 Task: Create a due date automation trigger when advanced on, 2 days after a card is due add fields with custom field "Resume" set to a date more than 1 days from now at 11:00 AM.
Action: Mouse moved to (903, 267)
Screenshot: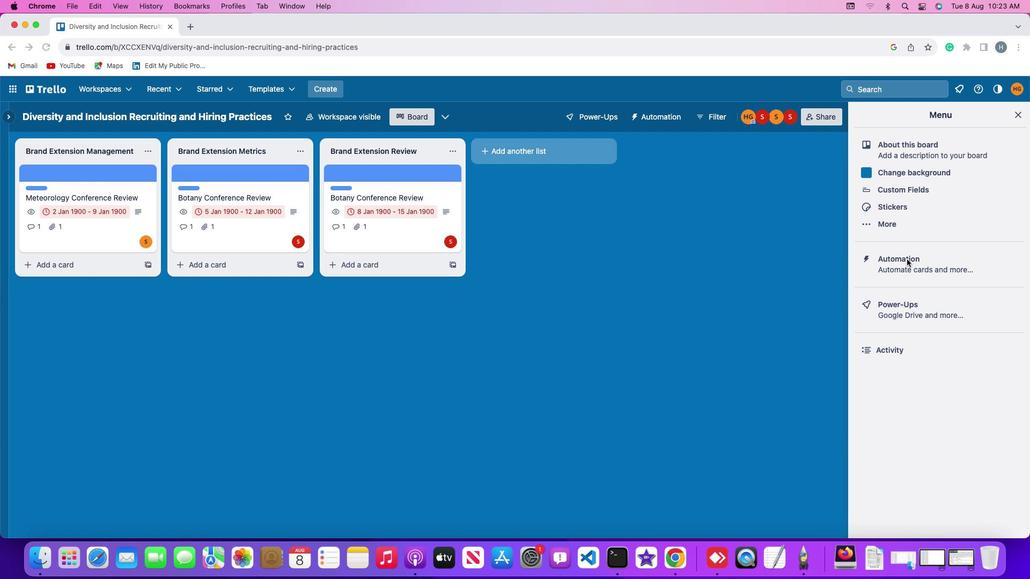 
Action: Mouse pressed left at (903, 267)
Screenshot: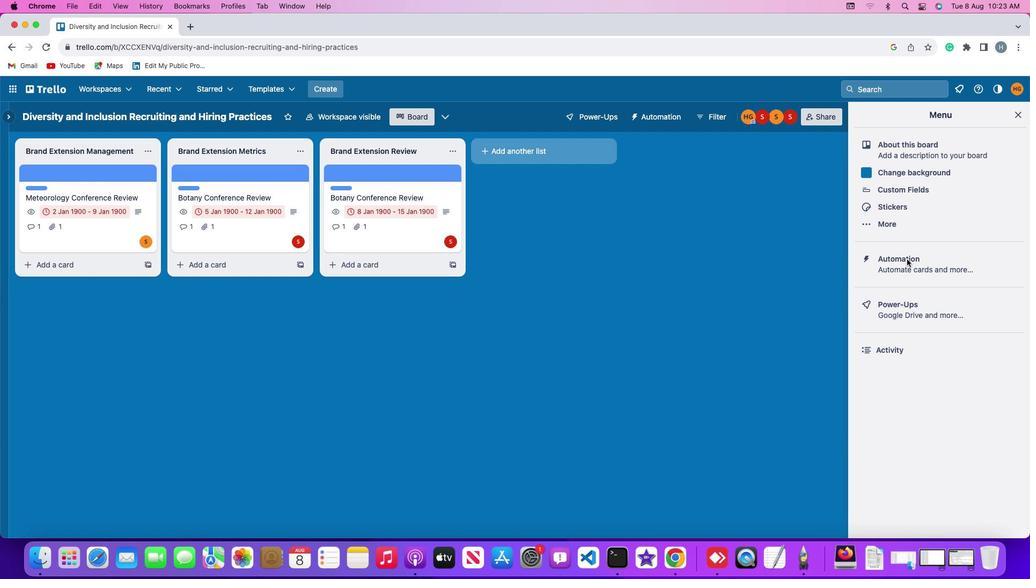 
Action: Mouse pressed left at (903, 267)
Screenshot: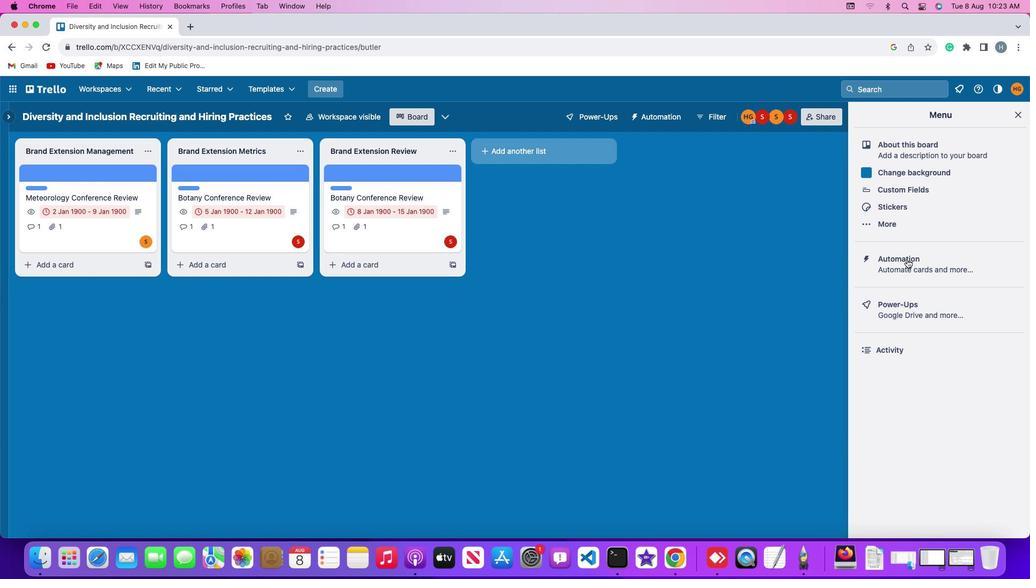 
Action: Mouse moved to (77, 262)
Screenshot: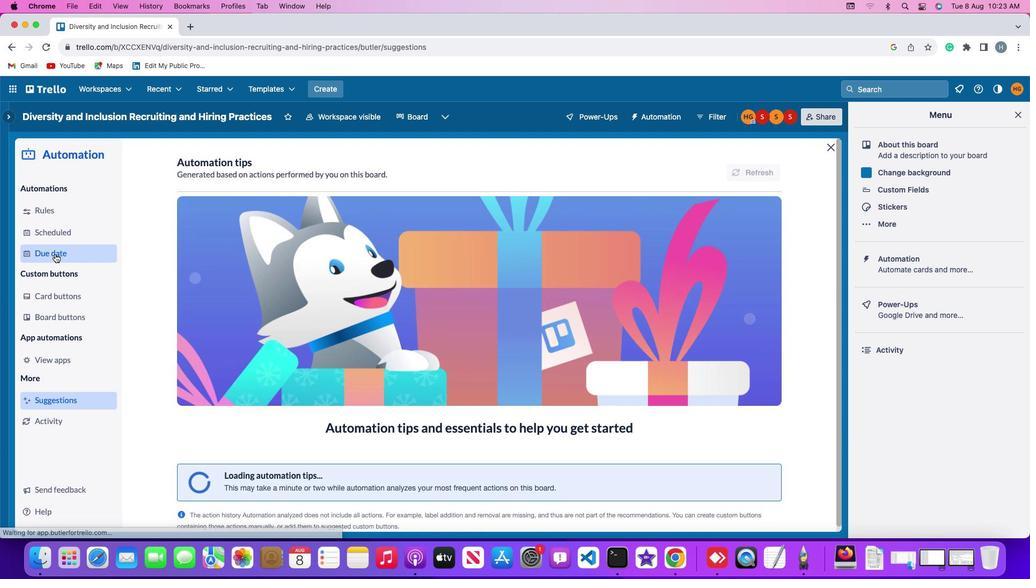 
Action: Mouse pressed left at (77, 262)
Screenshot: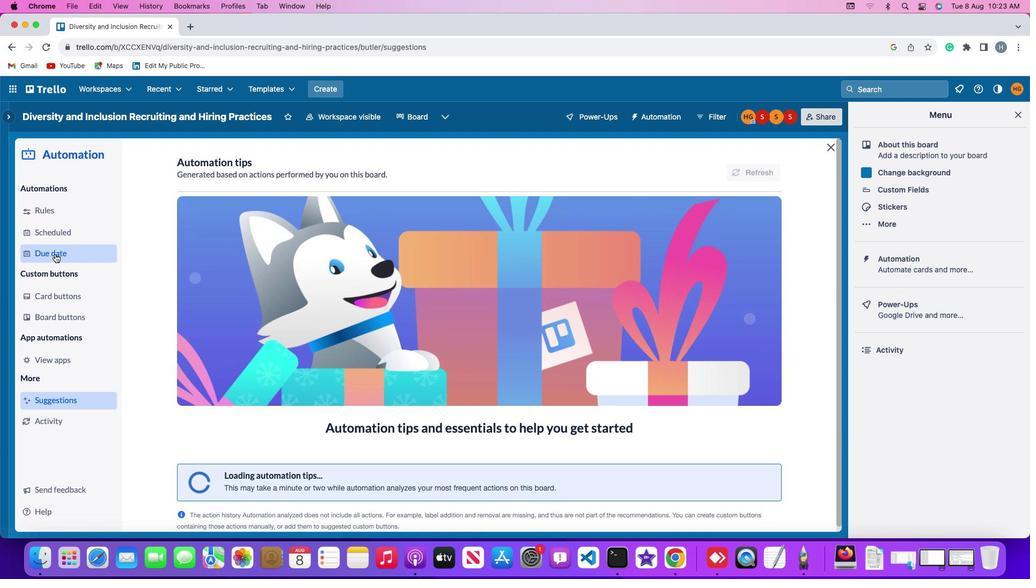 
Action: Mouse moved to (721, 179)
Screenshot: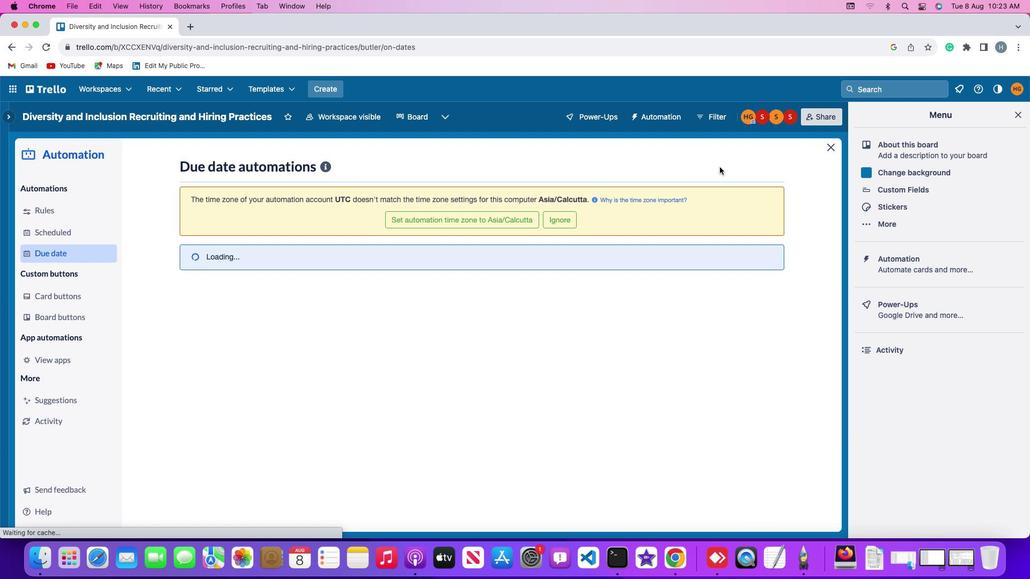 
Action: Mouse pressed left at (721, 179)
Screenshot: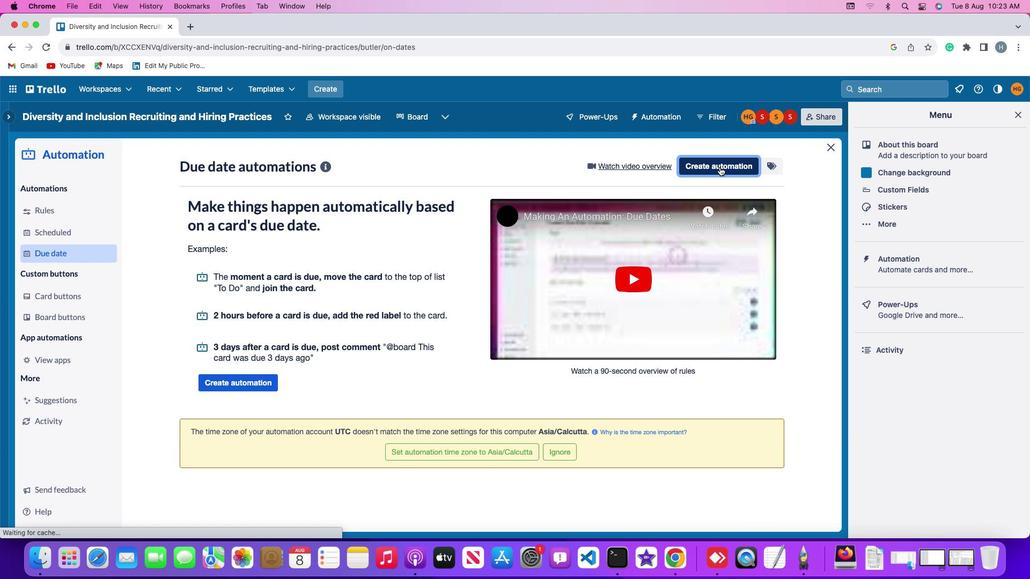 
Action: Mouse moved to (333, 280)
Screenshot: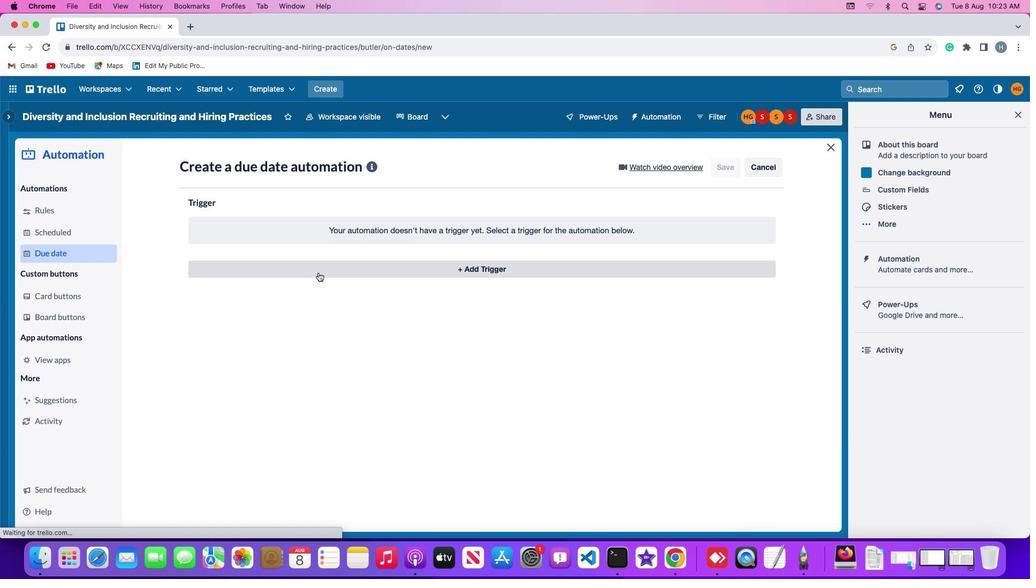 
Action: Mouse pressed left at (333, 280)
Screenshot: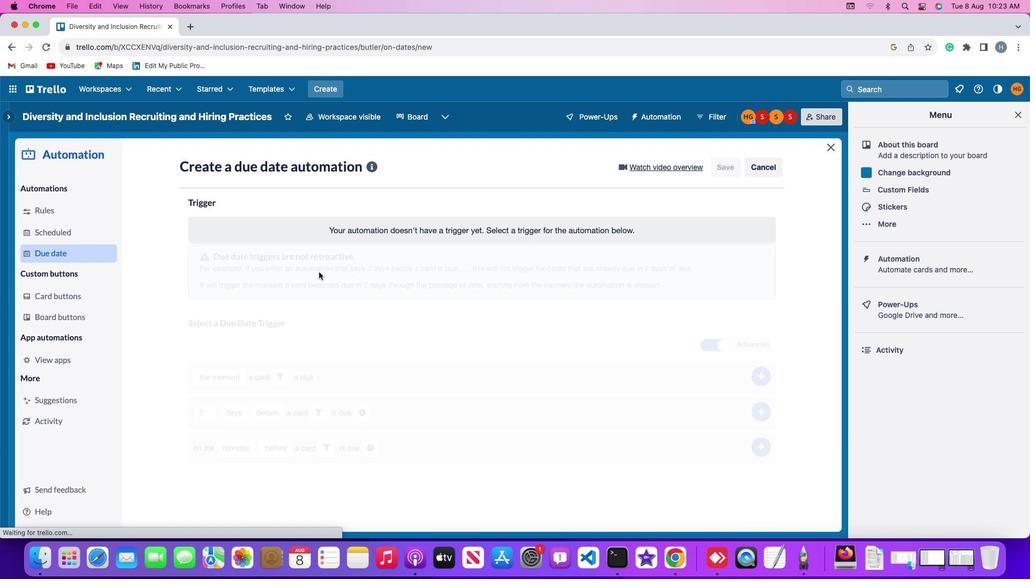 
Action: Mouse moved to (227, 429)
Screenshot: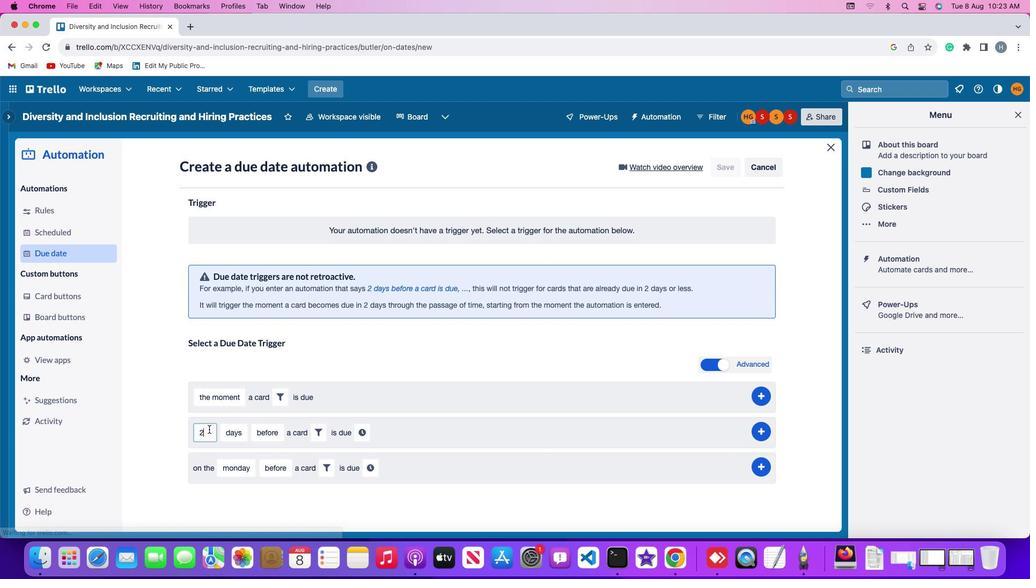
Action: Mouse pressed left at (227, 429)
Screenshot: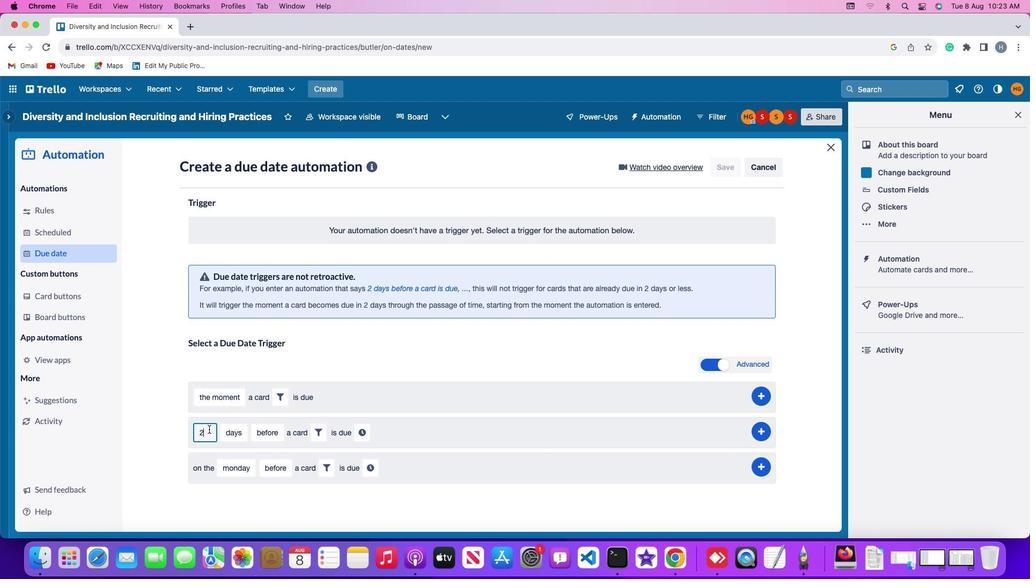 
Action: Key pressed Key.backspace'2'
Screenshot: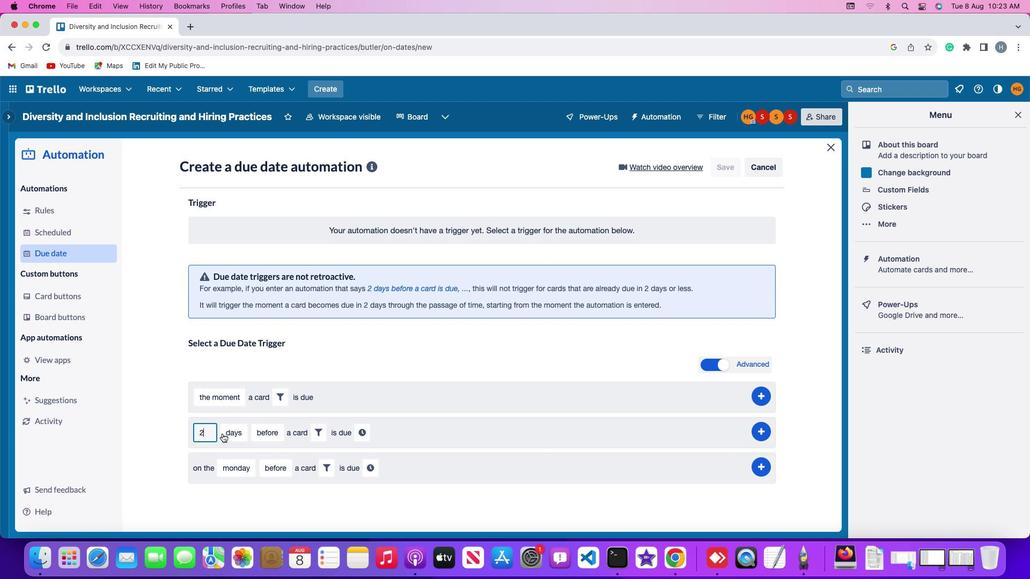 
Action: Mouse moved to (248, 433)
Screenshot: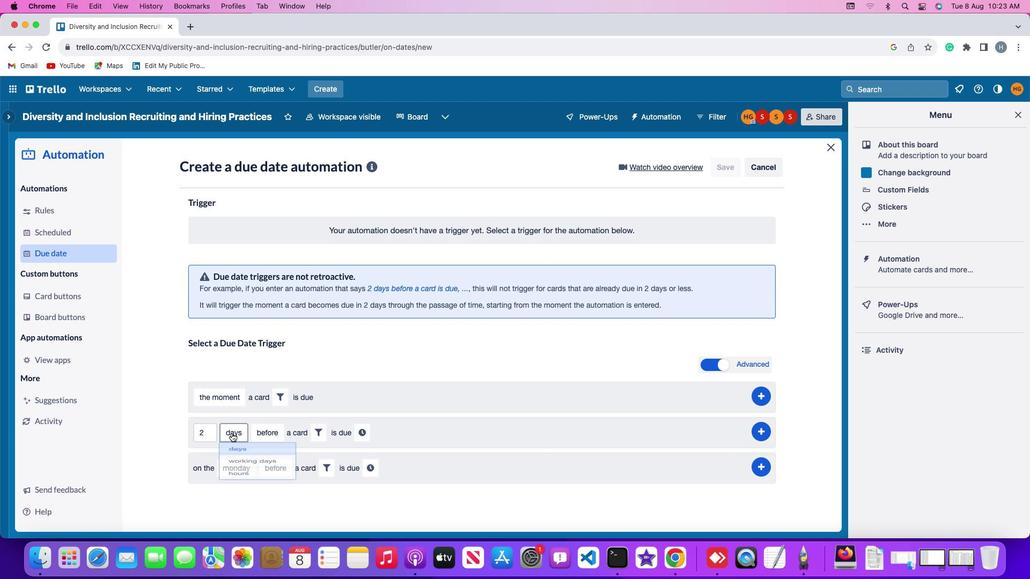 
Action: Mouse pressed left at (248, 433)
Screenshot: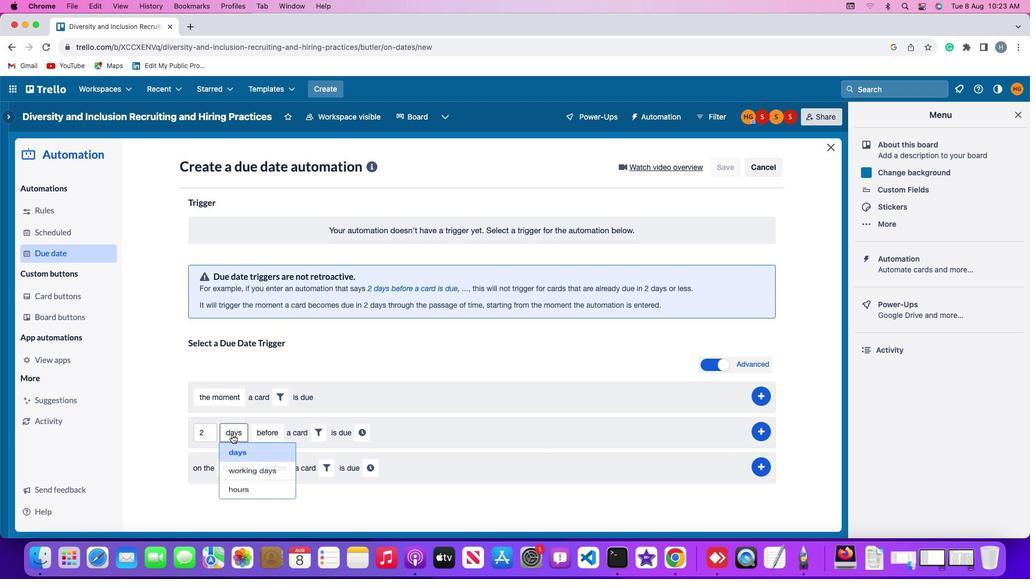 
Action: Mouse moved to (255, 450)
Screenshot: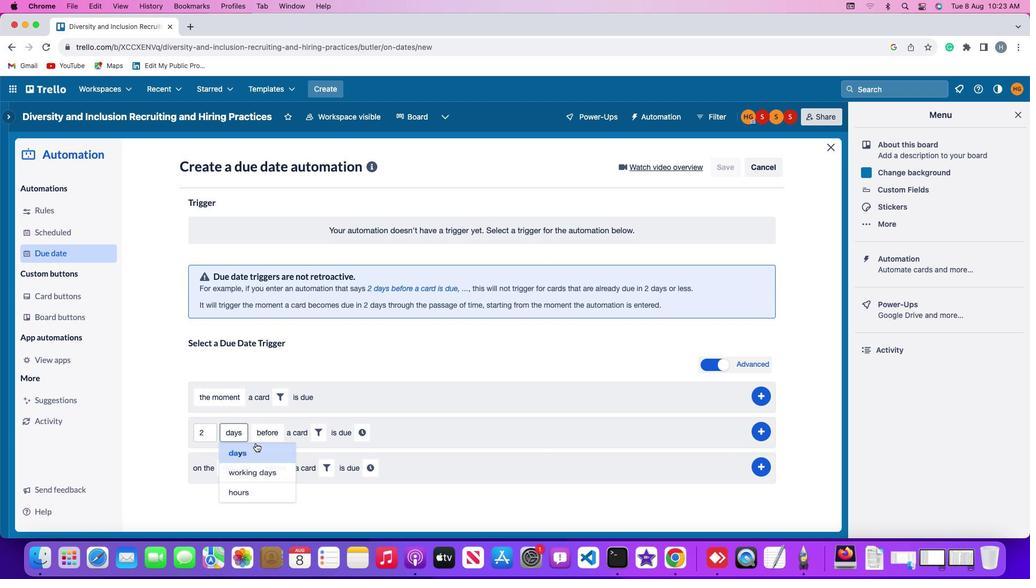 
Action: Mouse pressed left at (255, 450)
Screenshot: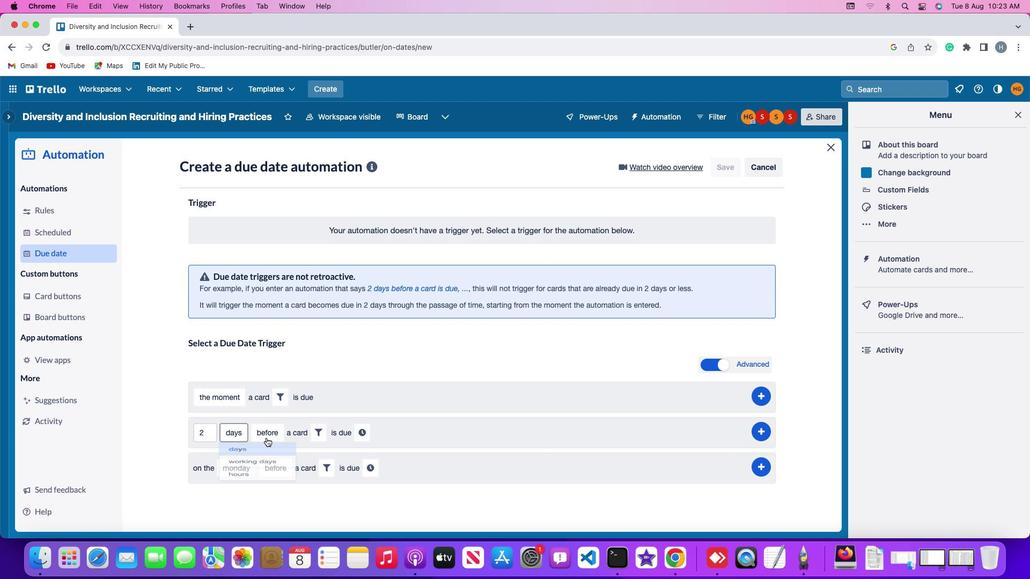 
Action: Mouse moved to (291, 430)
Screenshot: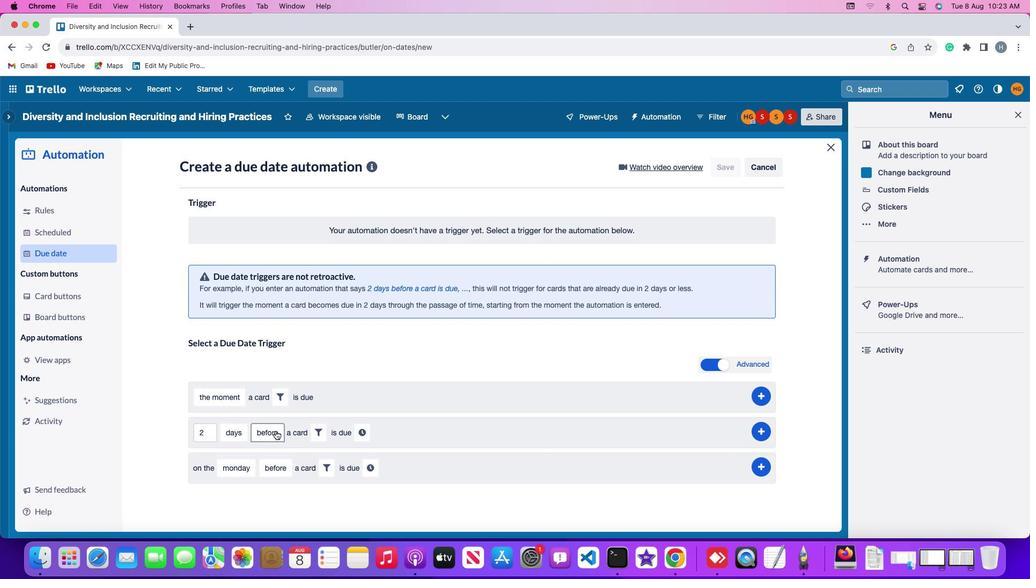 
Action: Mouse pressed left at (291, 430)
Screenshot: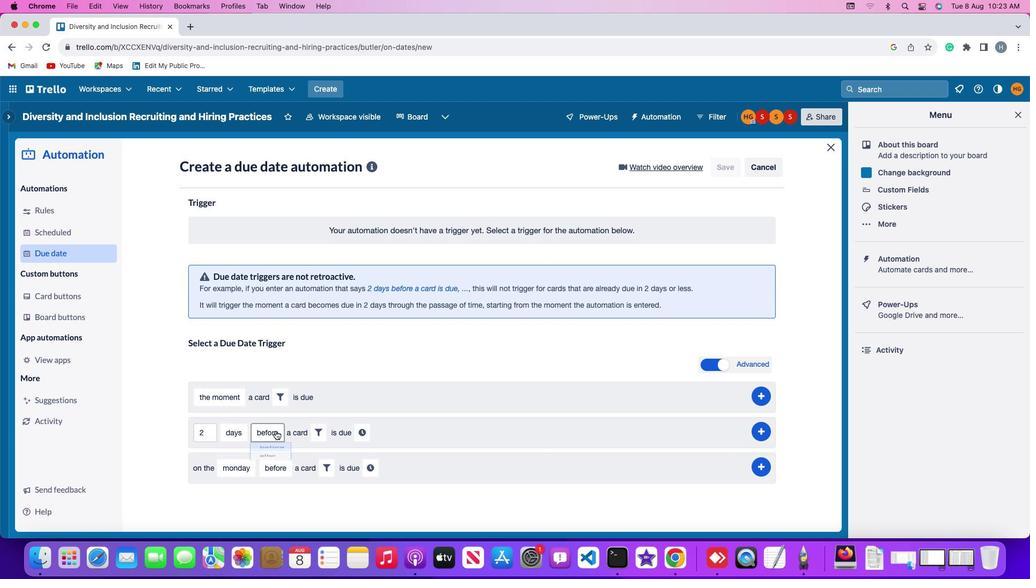 
Action: Mouse moved to (282, 473)
Screenshot: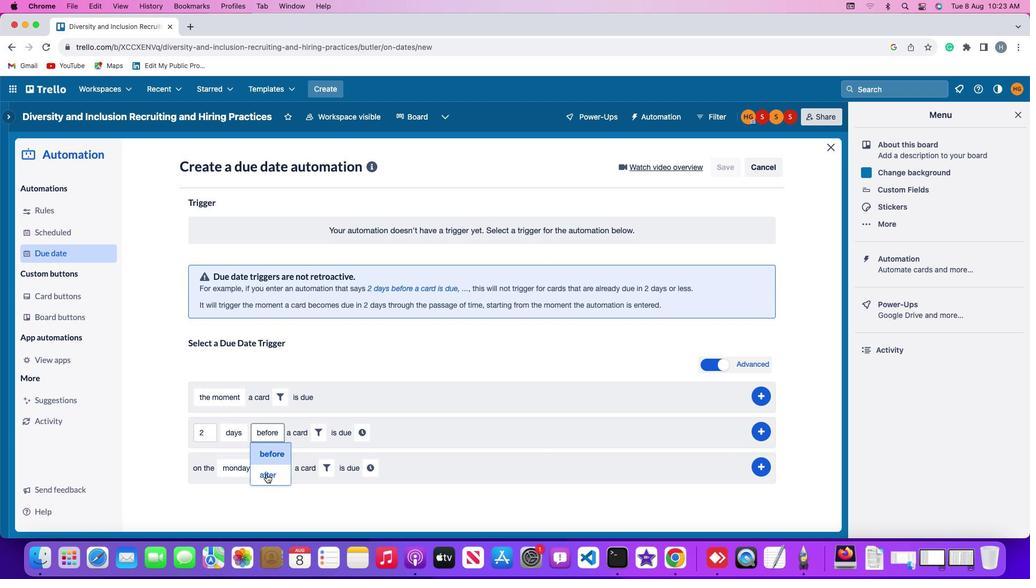 
Action: Mouse pressed left at (282, 473)
Screenshot: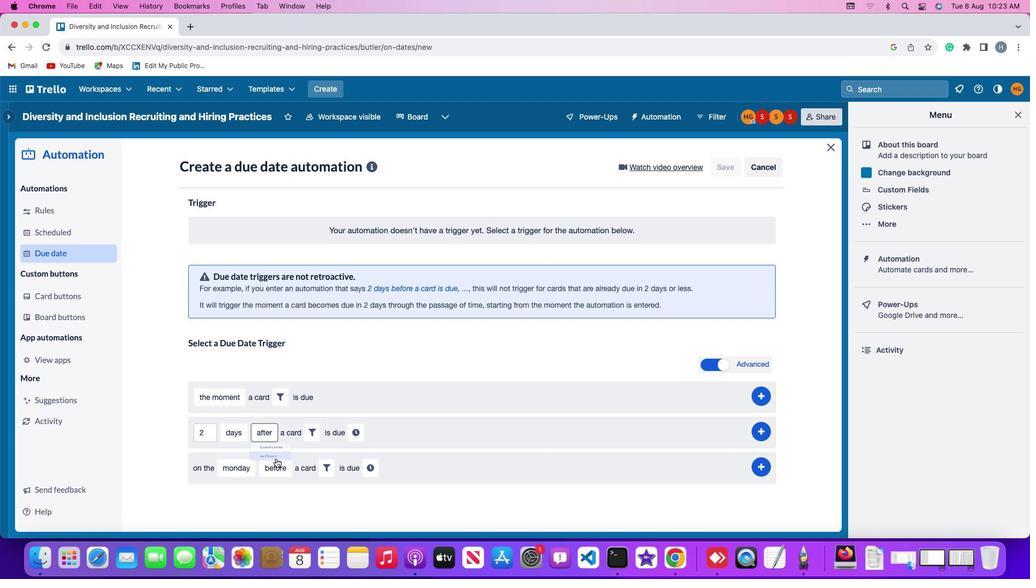 
Action: Mouse moved to (326, 434)
Screenshot: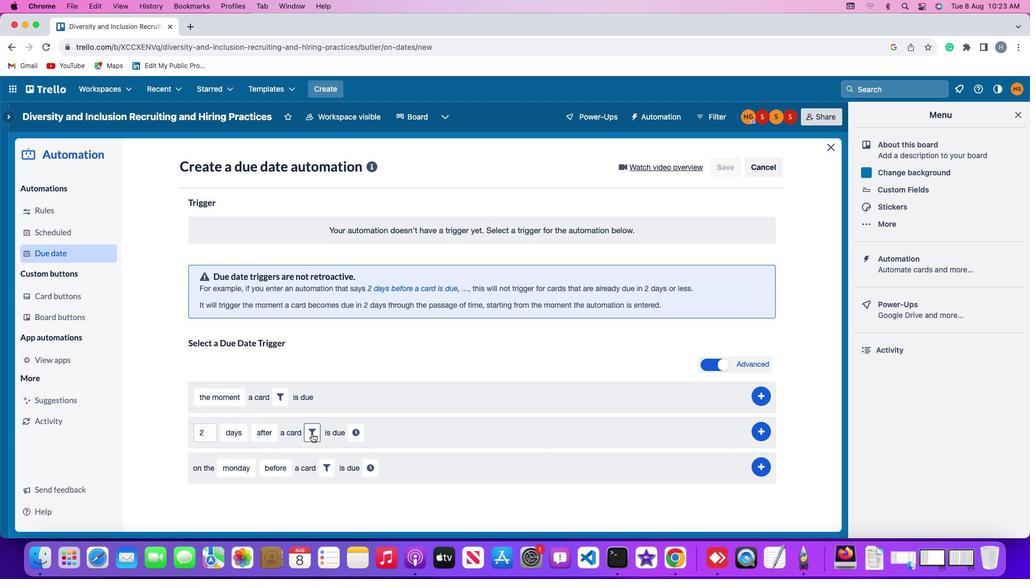 
Action: Mouse pressed left at (326, 434)
Screenshot: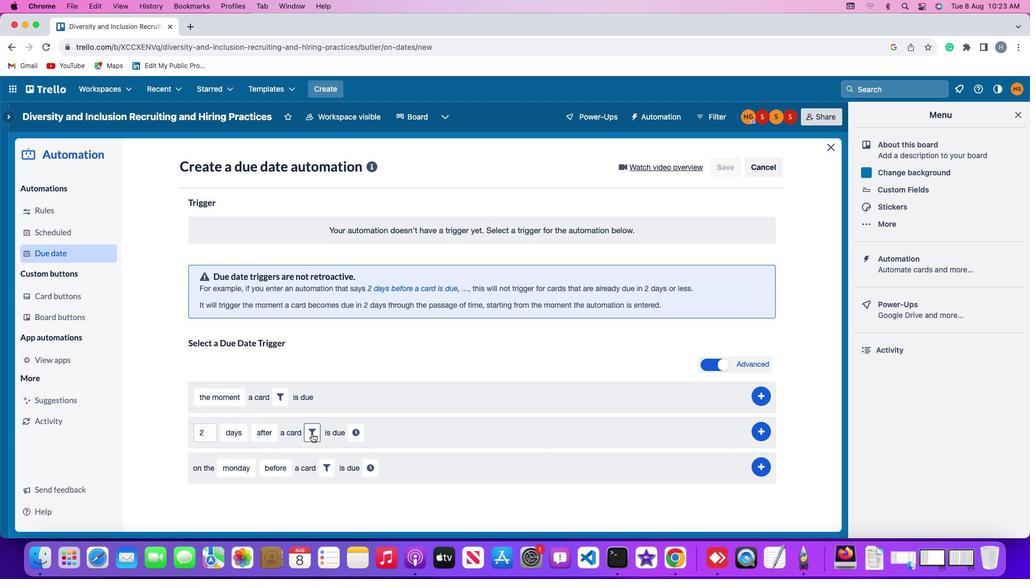 
Action: Mouse moved to (496, 465)
Screenshot: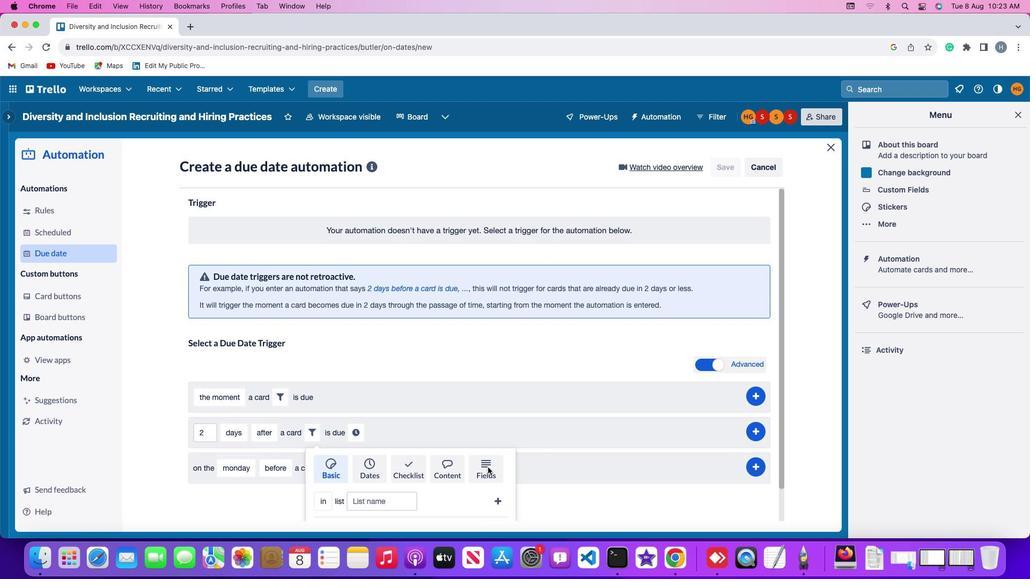 
Action: Mouse pressed left at (496, 465)
Screenshot: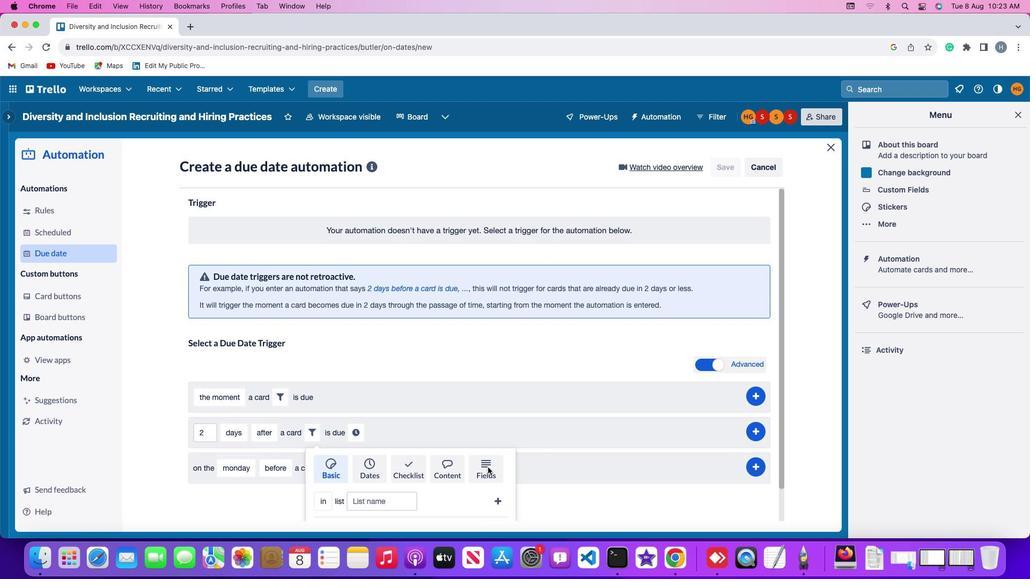 
Action: Mouse moved to (290, 496)
Screenshot: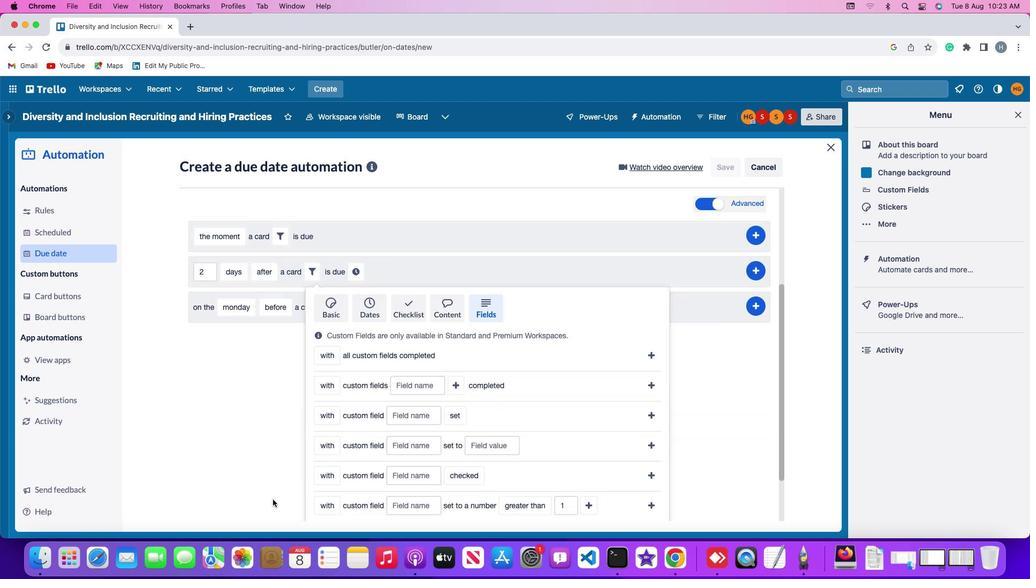 
Action: Mouse scrolled (290, 496) with delta (24, 19)
Screenshot: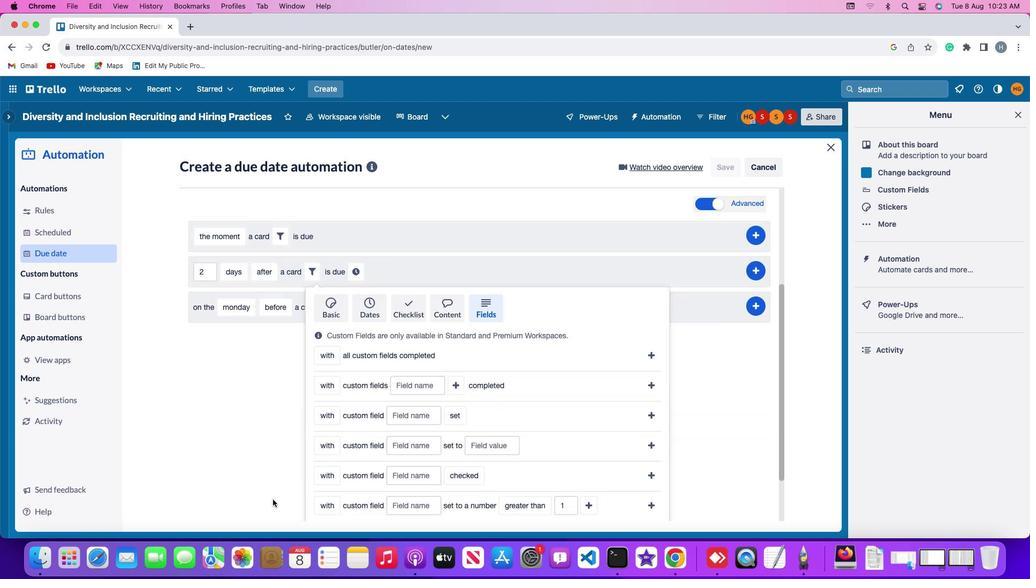 
Action: Mouse scrolled (290, 496) with delta (24, 19)
Screenshot: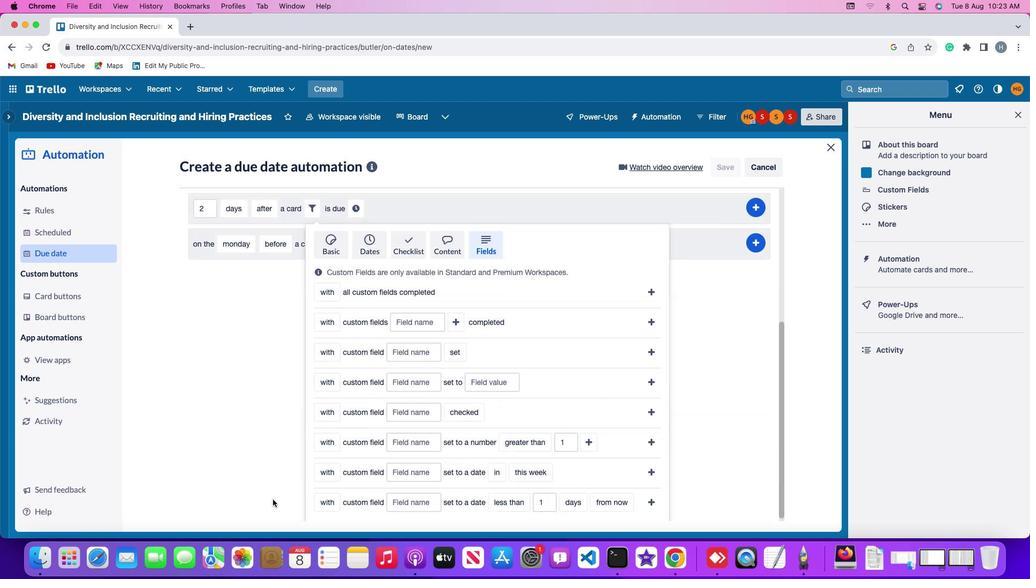 
Action: Mouse scrolled (290, 496) with delta (24, 18)
Screenshot: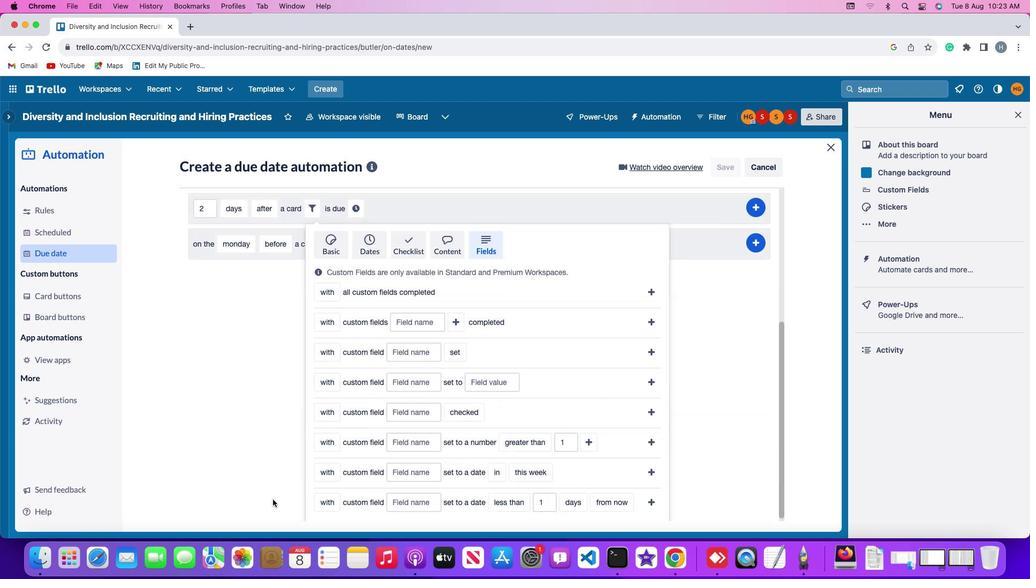 
Action: Mouse scrolled (290, 496) with delta (24, 17)
Screenshot: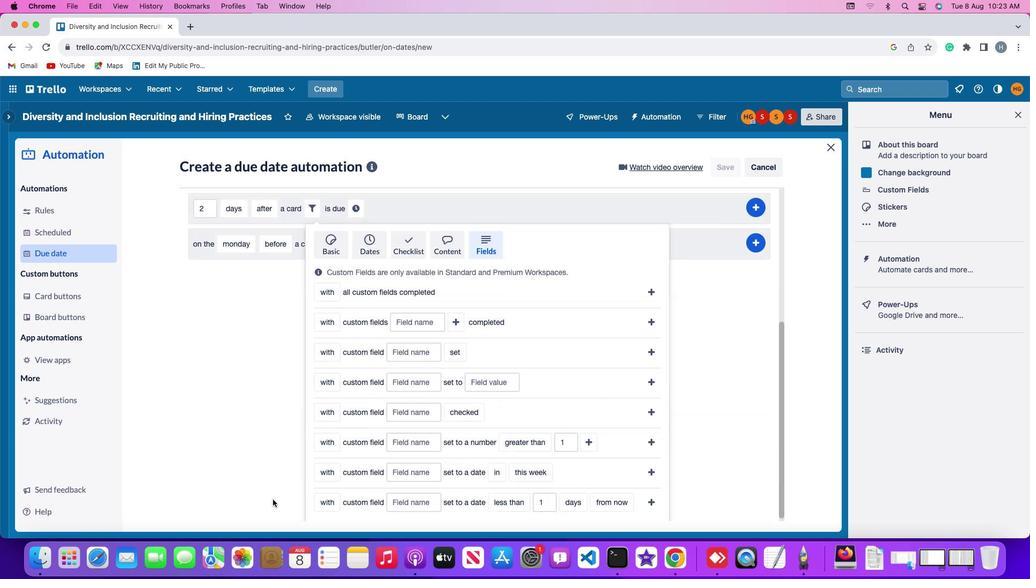 
Action: Mouse scrolled (290, 496) with delta (24, 17)
Screenshot: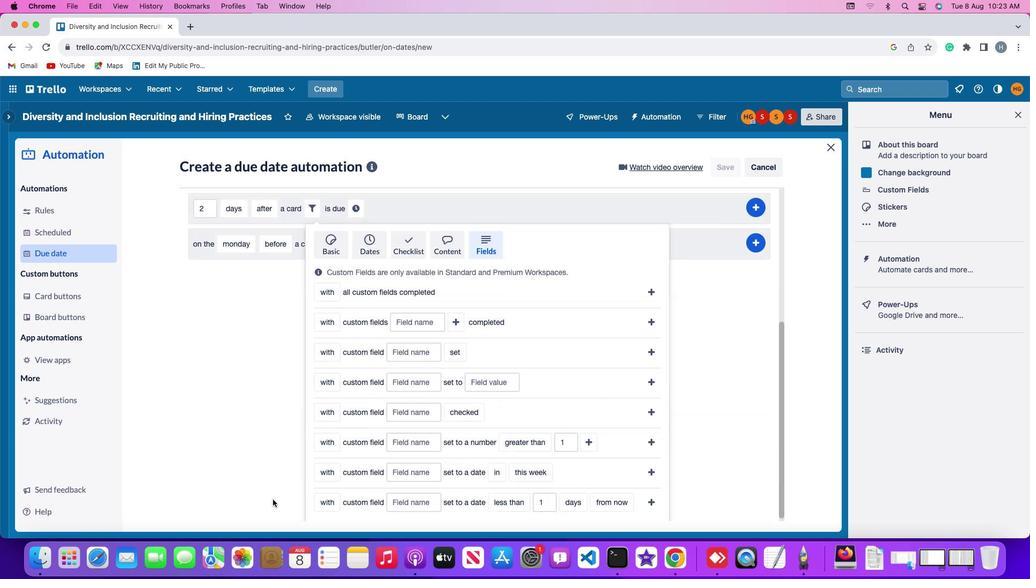 
Action: Mouse scrolled (290, 496) with delta (24, 16)
Screenshot: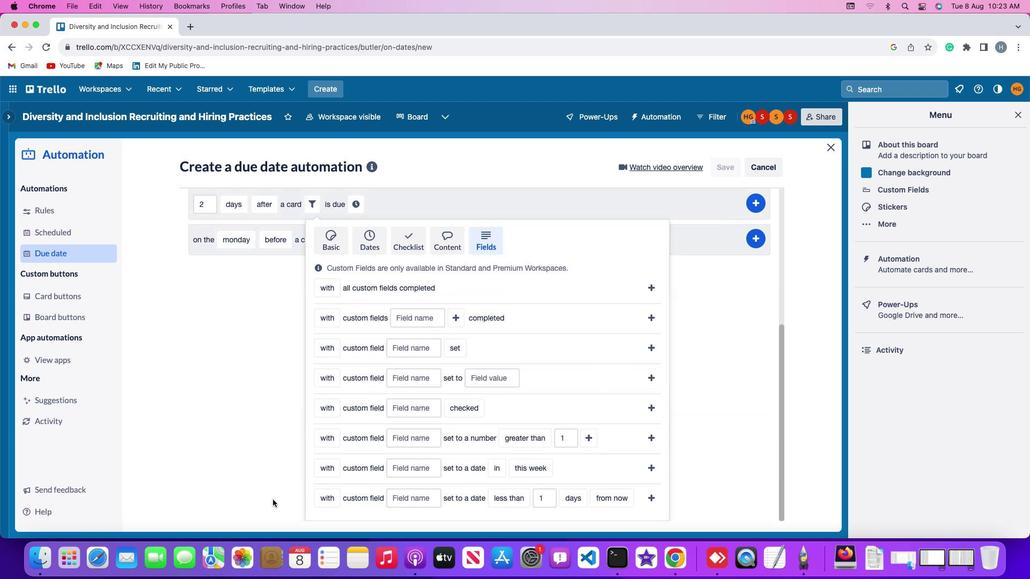 
Action: Mouse scrolled (290, 496) with delta (24, 16)
Screenshot: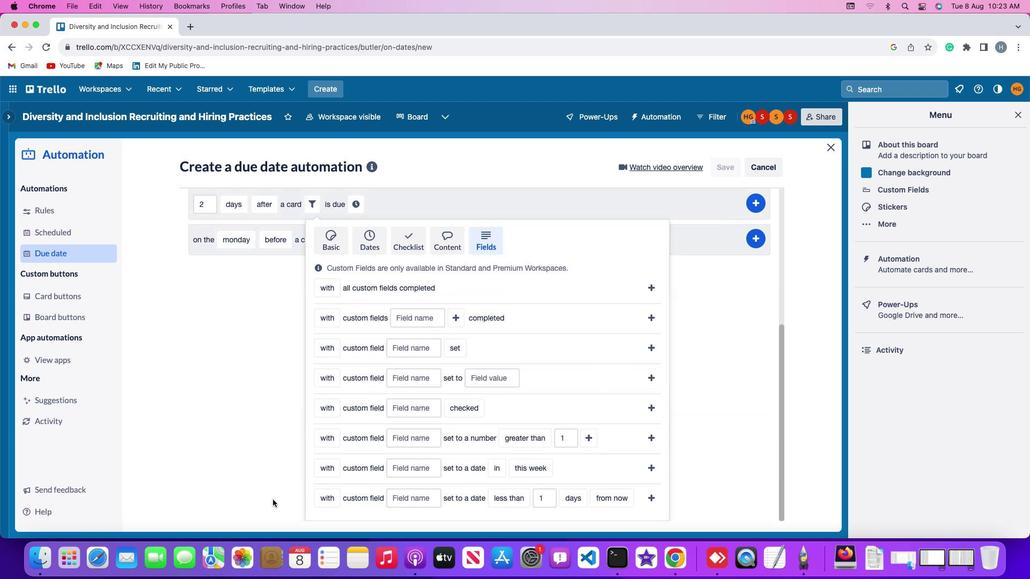 
Action: Mouse scrolled (290, 496) with delta (24, 16)
Screenshot: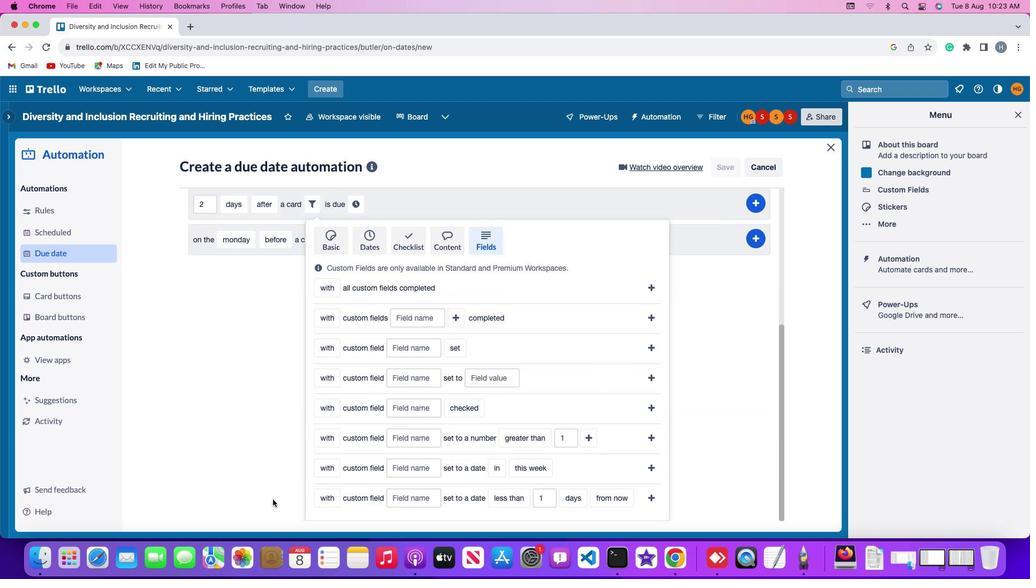 
Action: Mouse moved to (335, 501)
Screenshot: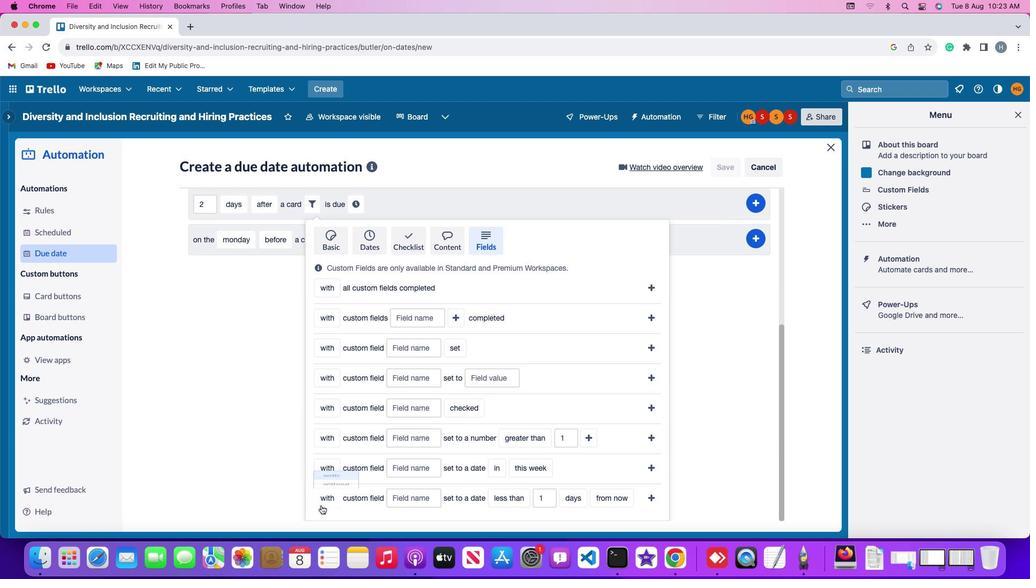 
Action: Mouse pressed left at (335, 501)
Screenshot: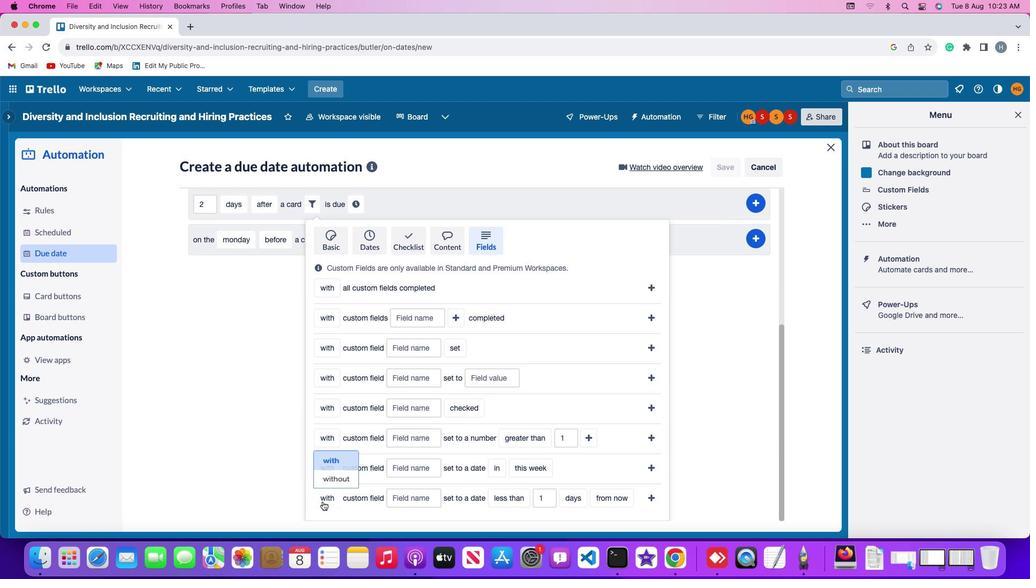 
Action: Mouse moved to (347, 459)
Screenshot: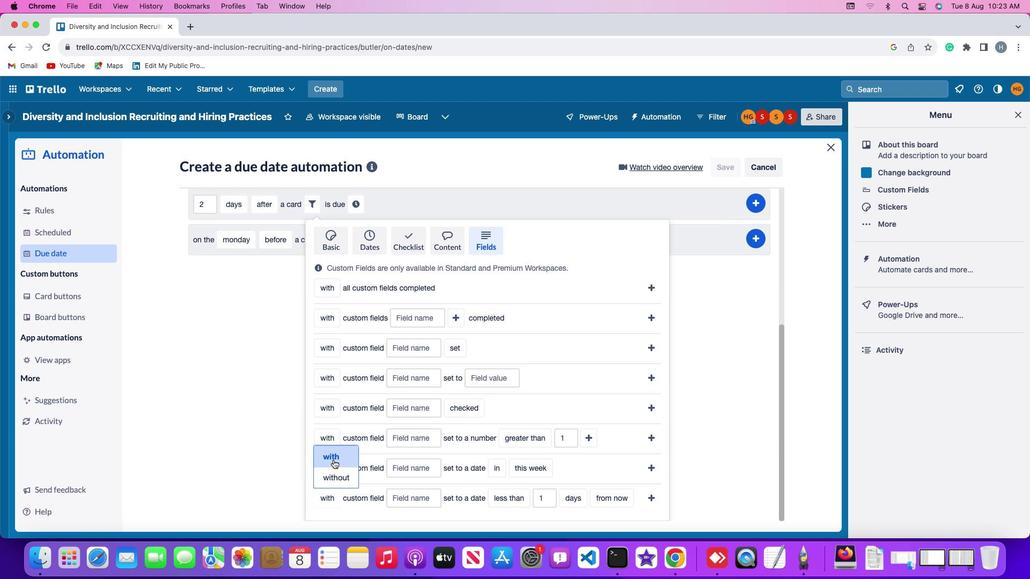 
Action: Mouse pressed left at (347, 459)
Screenshot: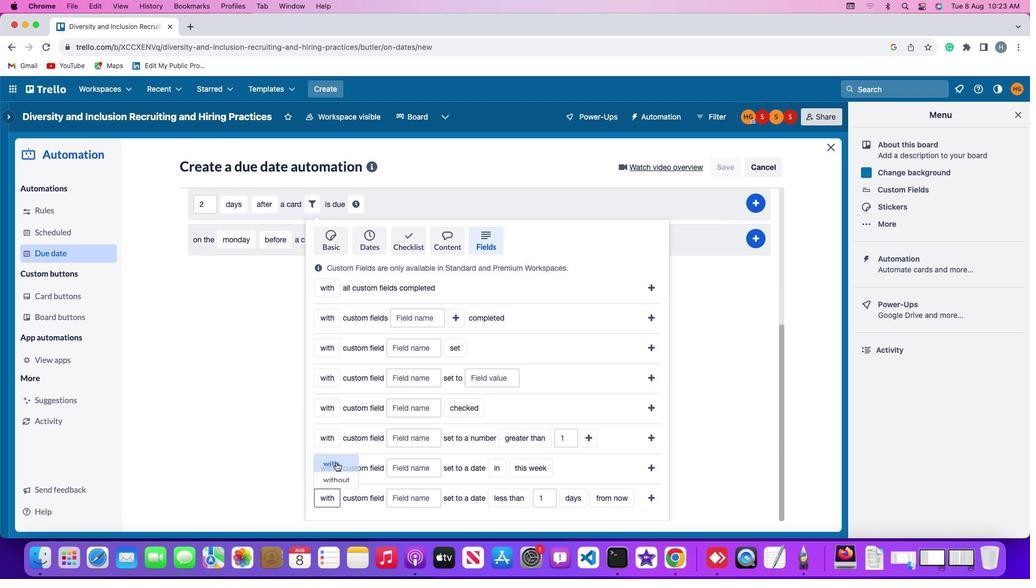 
Action: Mouse moved to (422, 495)
Screenshot: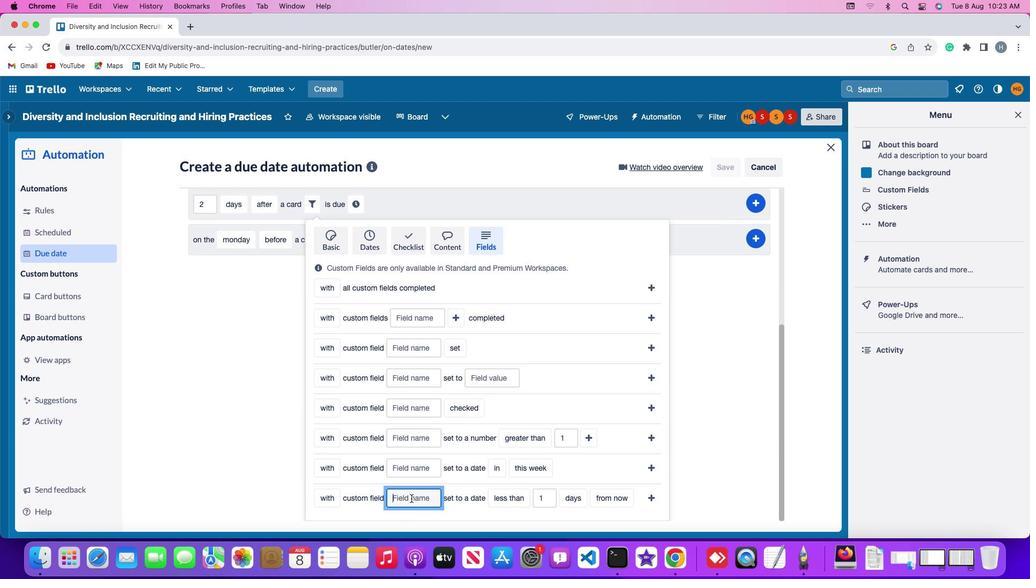 
Action: Mouse pressed left at (422, 495)
Screenshot: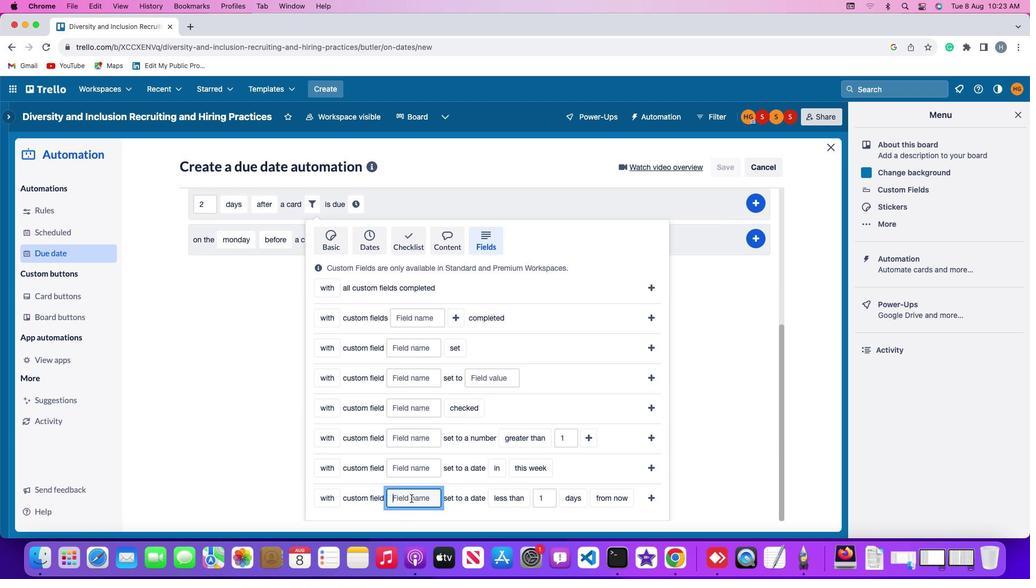 
Action: Mouse moved to (422, 495)
Screenshot: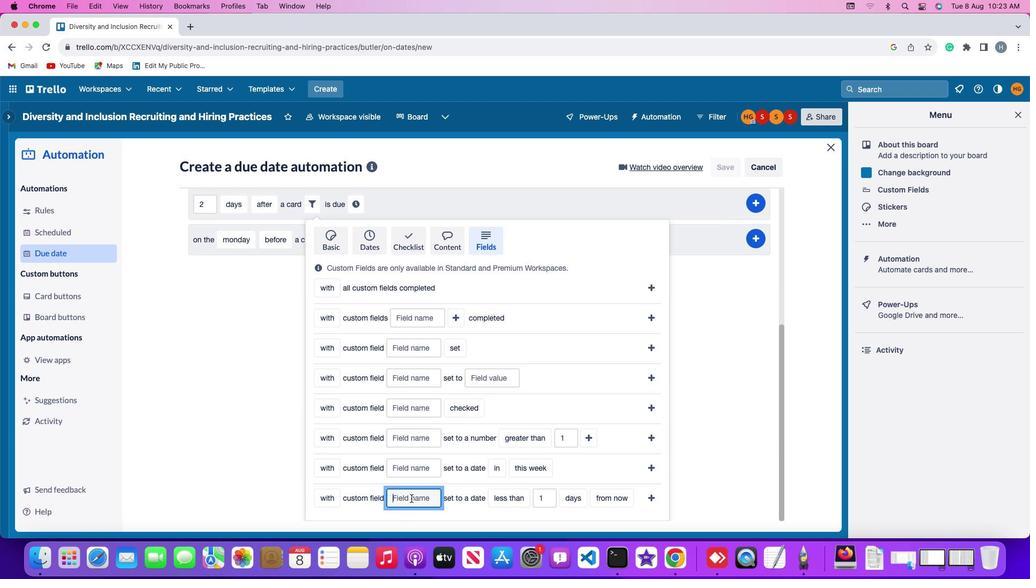 
Action: Key pressed Key.shift'R''e''s''u''m''e'
Screenshot: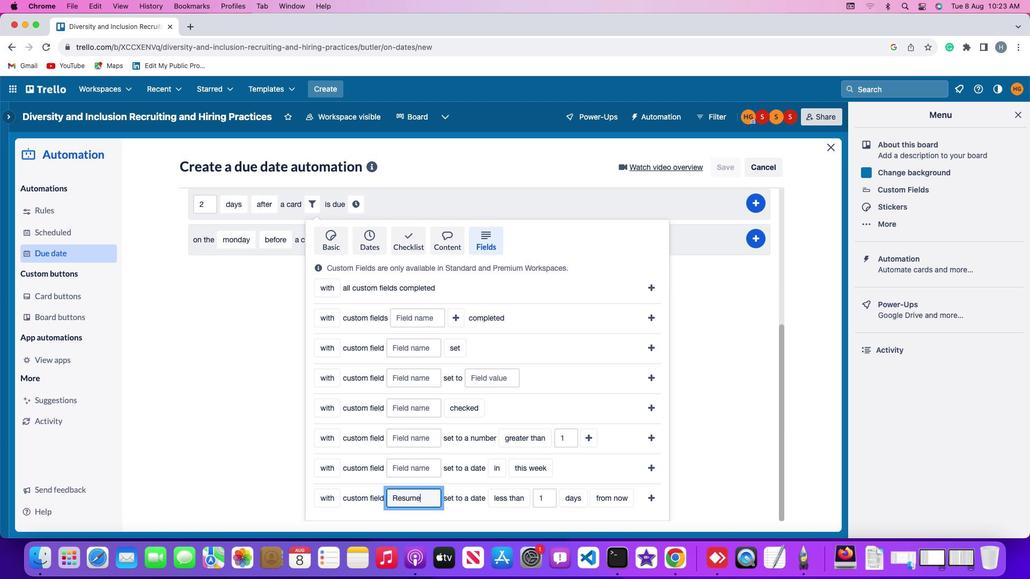
Action: Mouse moved to (513, 498)
Screenshot: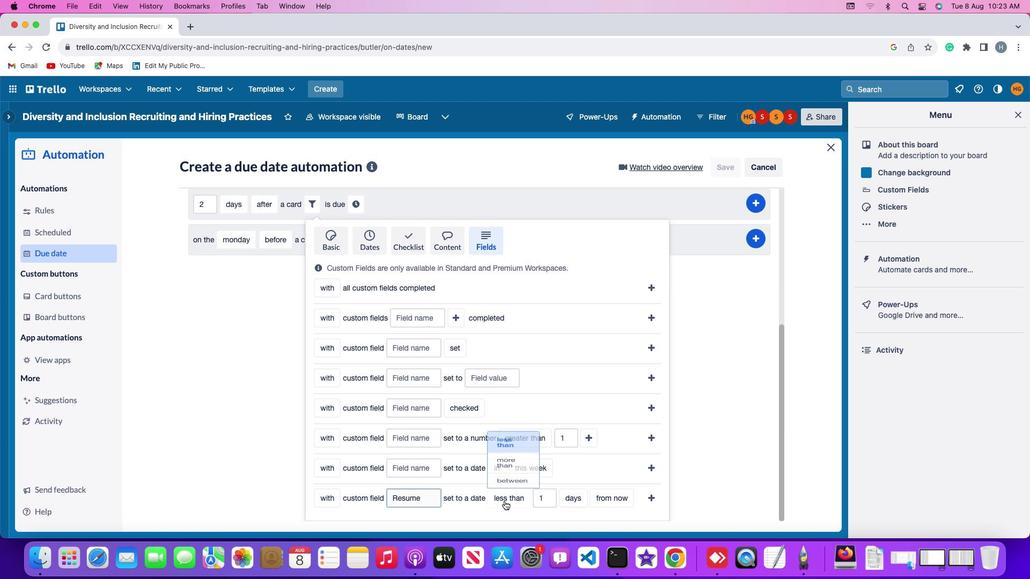 
Action: Mouse pressed left at (513, 498)
Screenshot: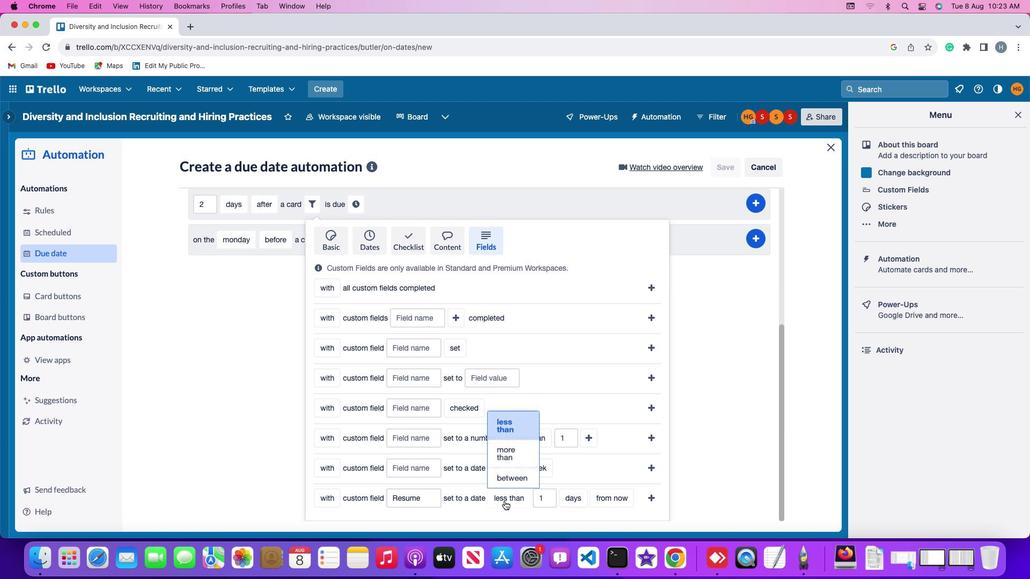 
Action: Mouse moved to (519, 452)
Screenshot: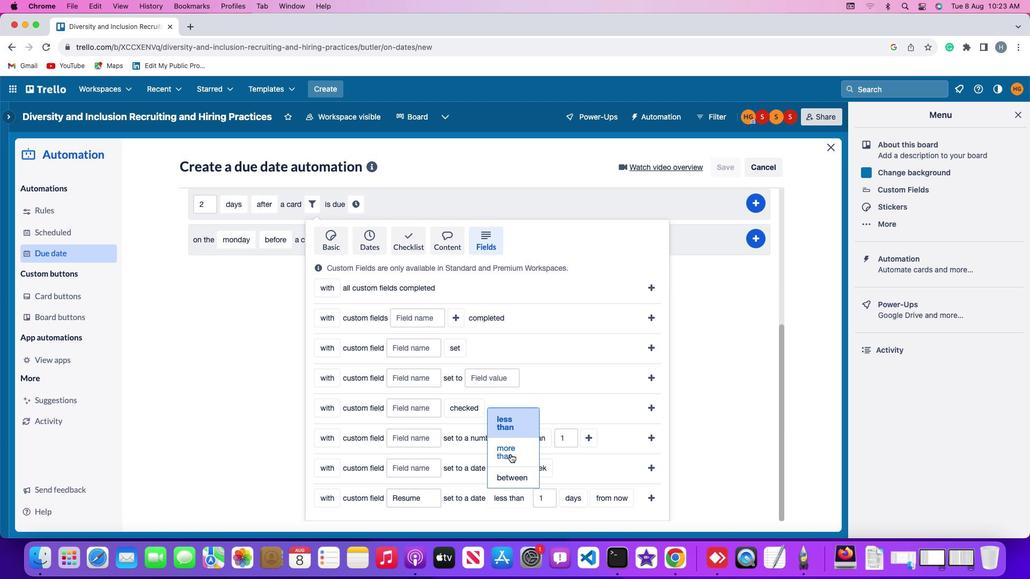 
Action: Mouse pressed left at (519, 452)
Screenshot: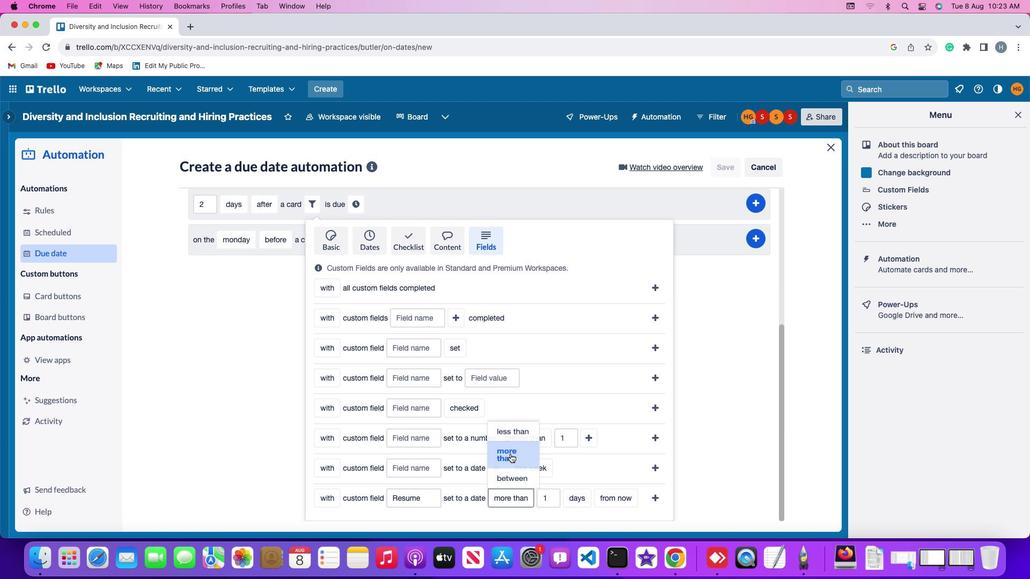 
Action: Mouse moved to (557, 496)
Screenshot: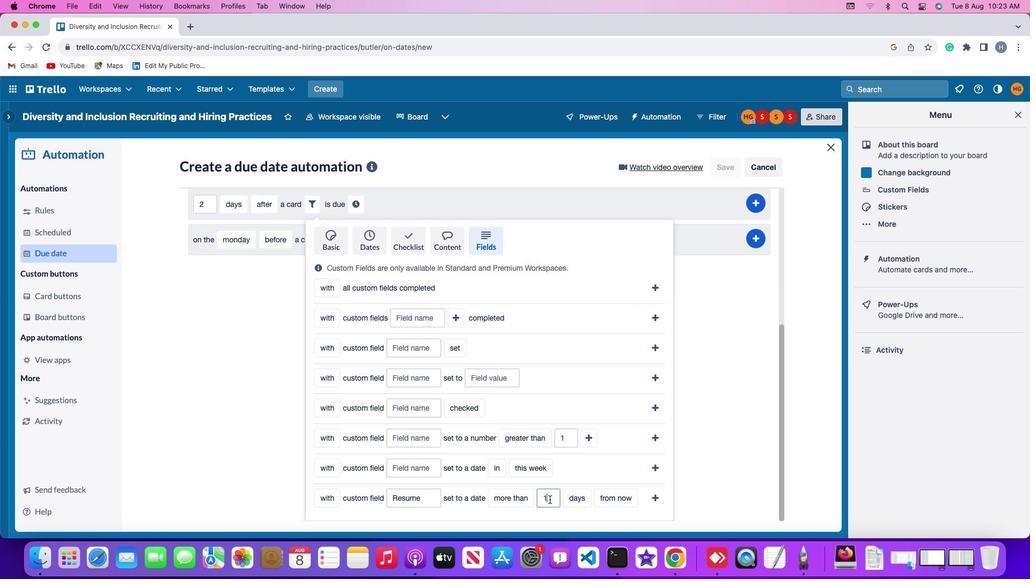 
Action: Mouse pressed left at (557, 496)
Screenshot: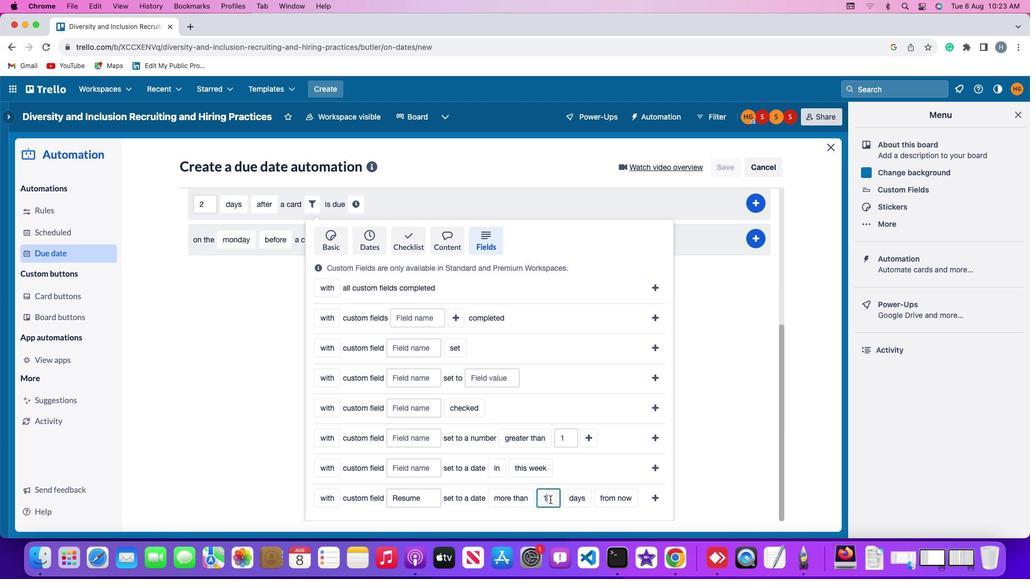 
Action: Mouse moved to (558, 496)
Screenshot: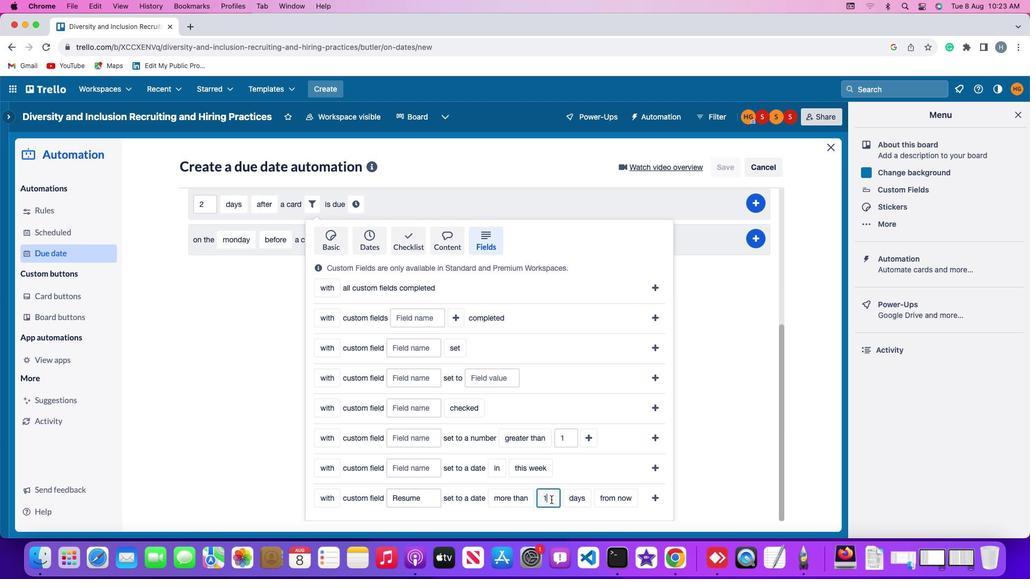 
Action: Key pressed Key.backspace'1'
Screenshot: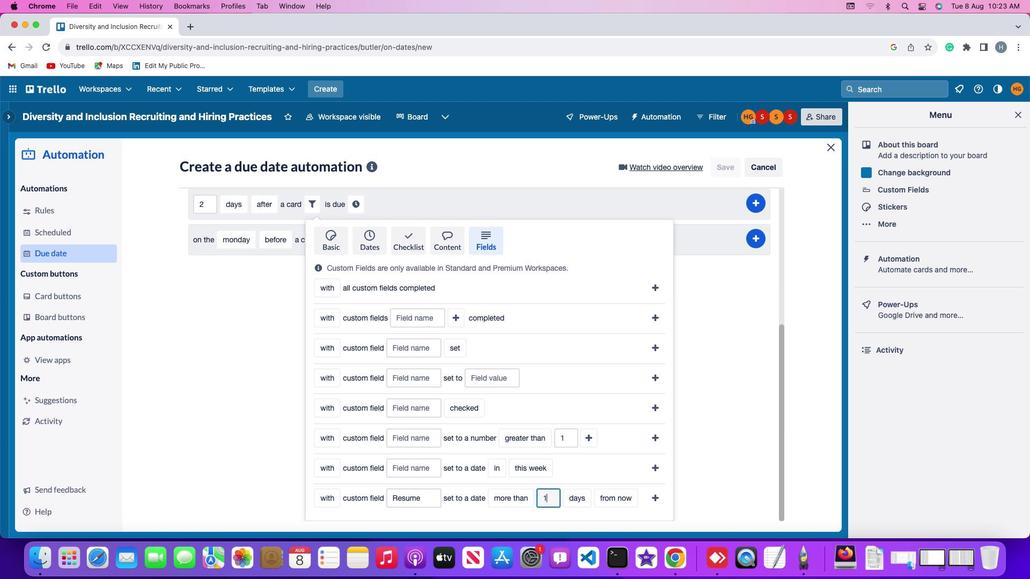 
Action: Mouse moved to (584, 498)
Screenshot: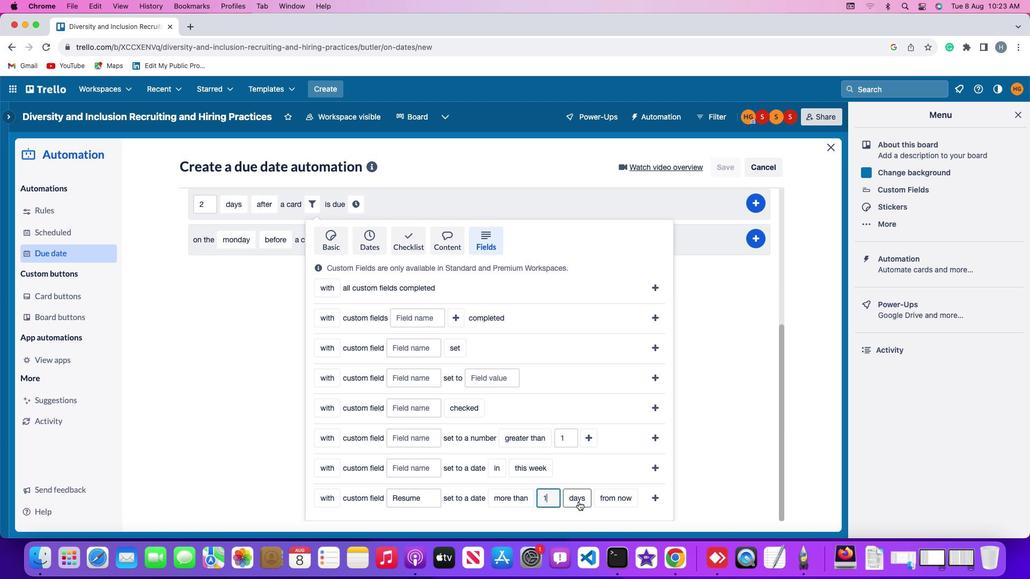 
Action: Mouse pressed left at (584, 498)
Screenshot: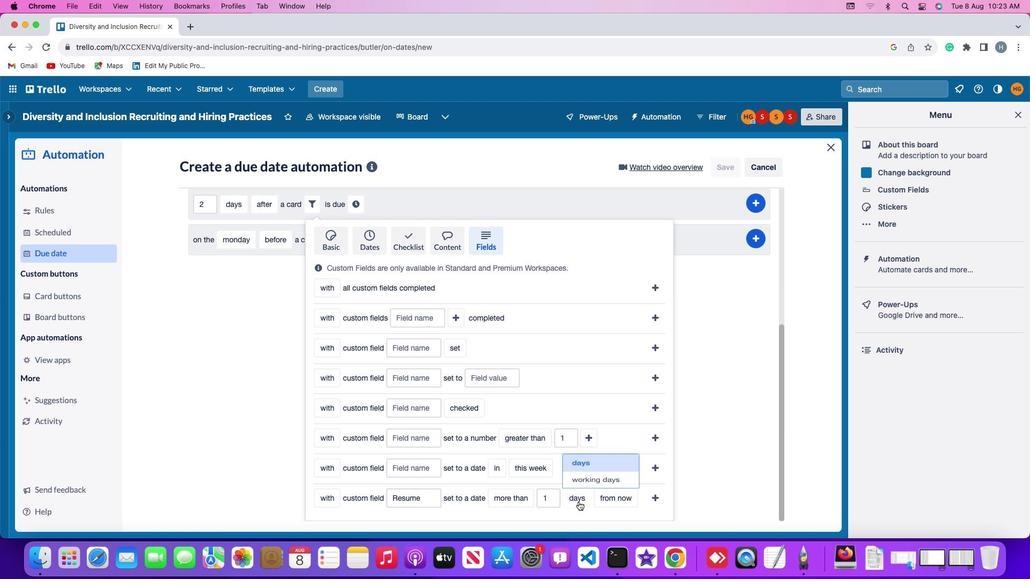 
Action: Mouse moved to (599, 456)
Screenshot: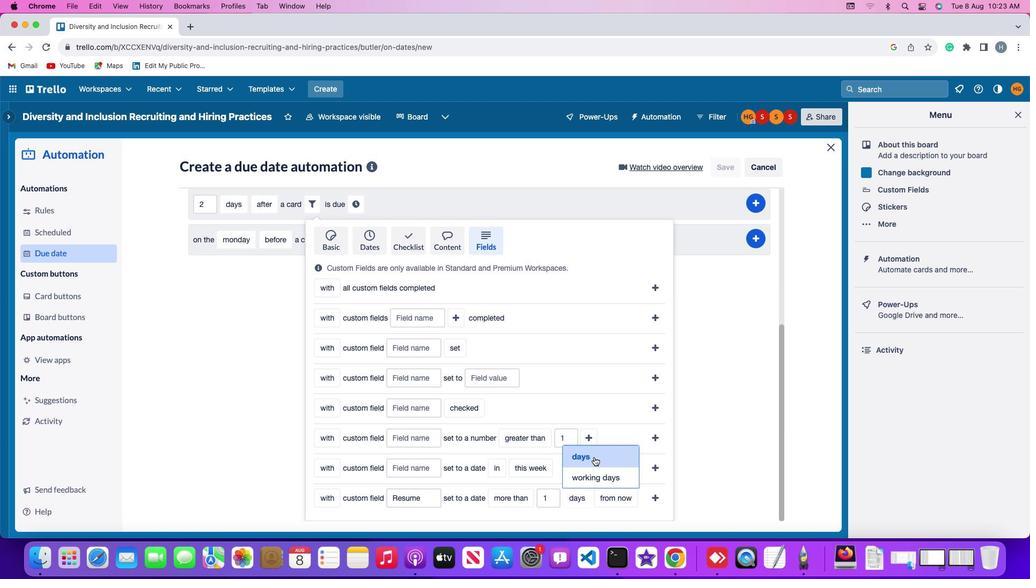 
Action: Mouse pressed left at (599, 456)
Screenshot: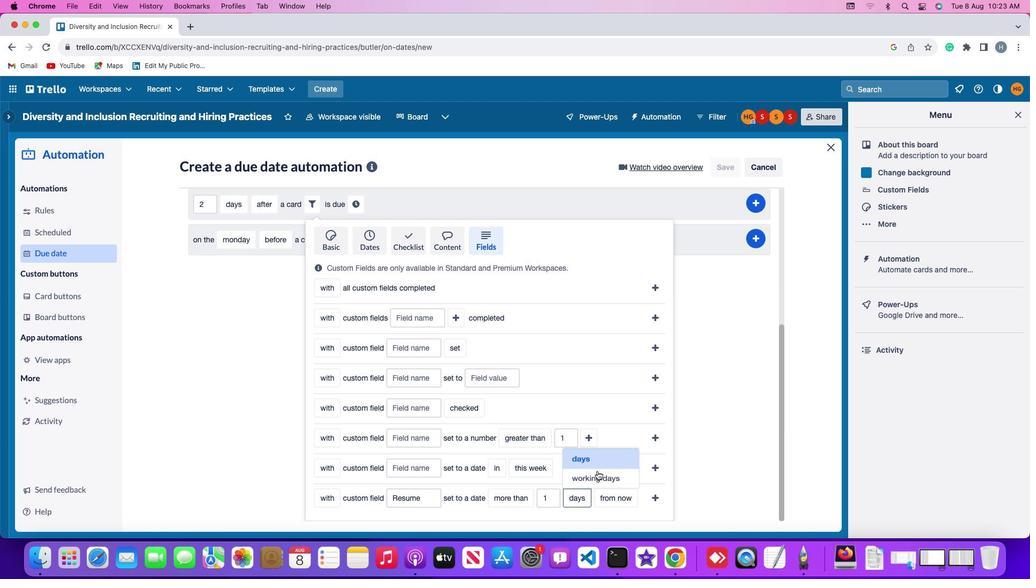 
Action: Mouse moved to (612, 495)
Screenshot: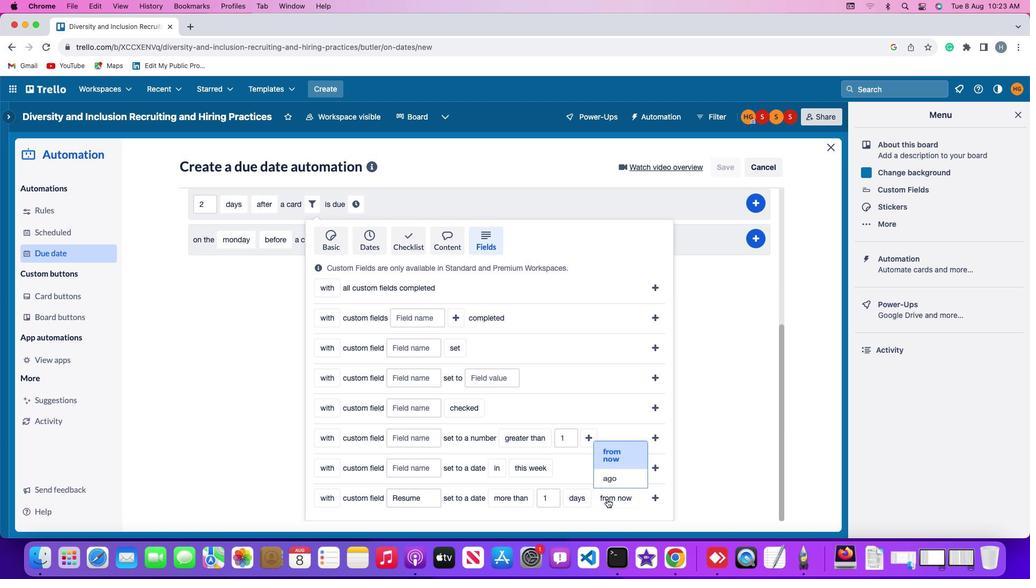 
Action: Mouse pressed left at (612, 495)
Screenshot: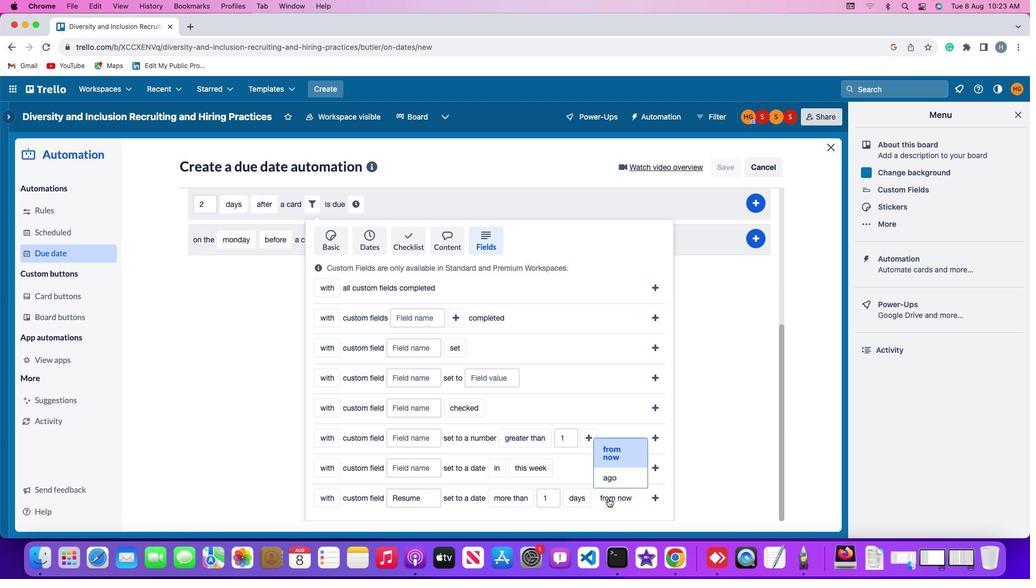 
Action: Mouse moved to (621, 455)
Screenshot: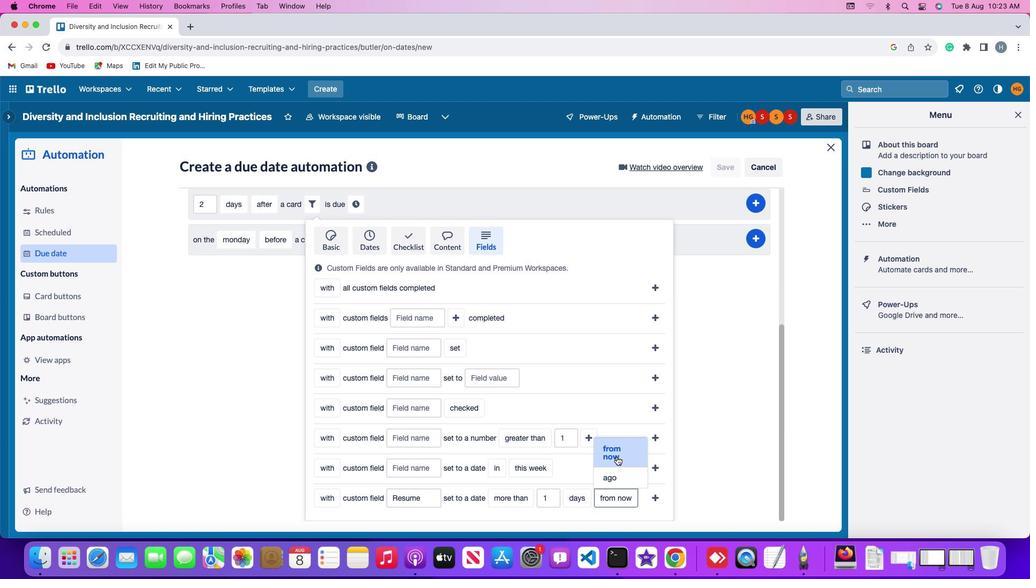 
Action: Mouse pressed left at (621, 455)
Screenshot: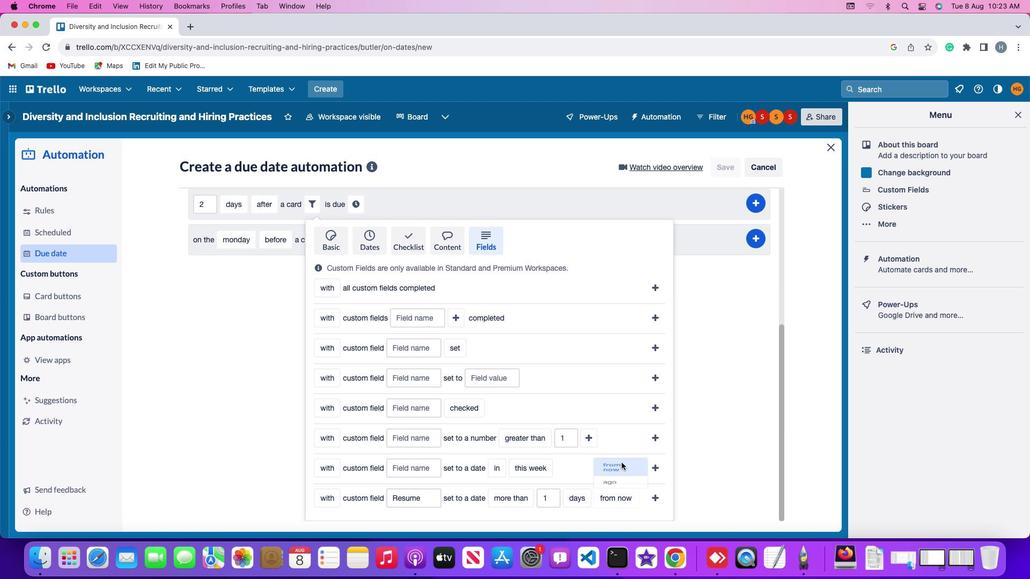 
Action: Mouse moved to (659, 494)
Screenshot: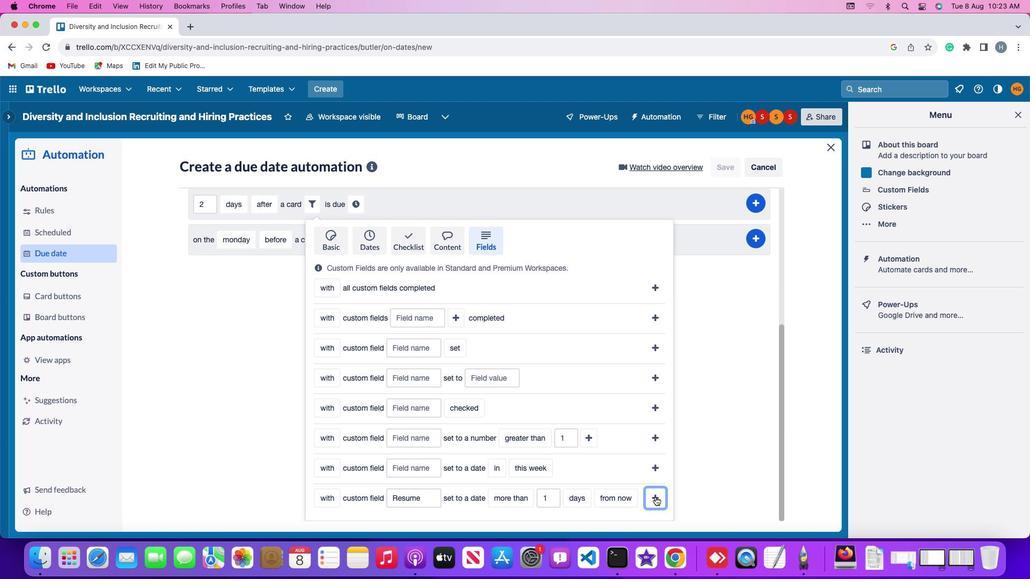 
Action: Mouse pressed left at (659, 494)
Screenshot: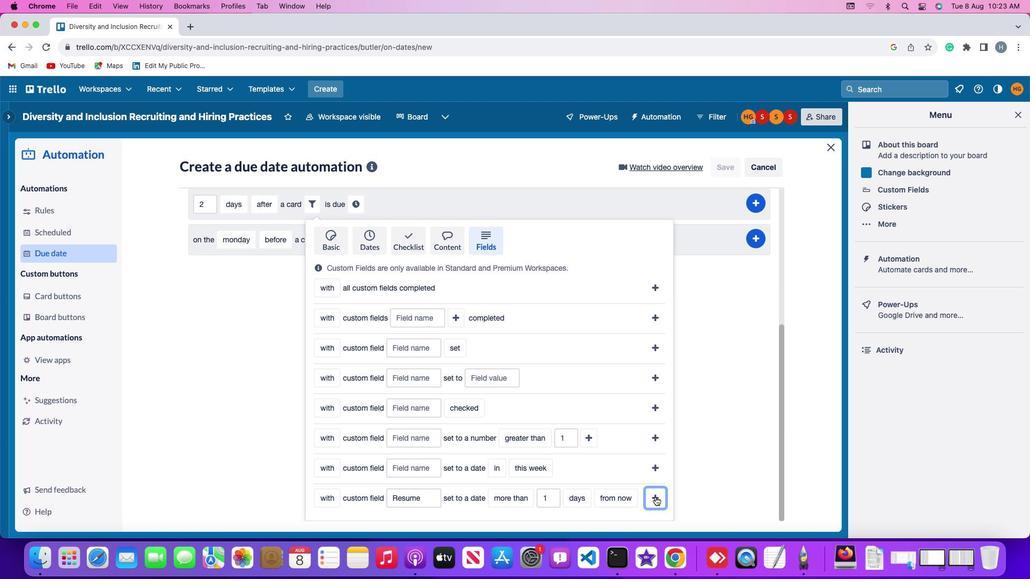 
Action: Mouse moved to (620, 434)
Screenshot: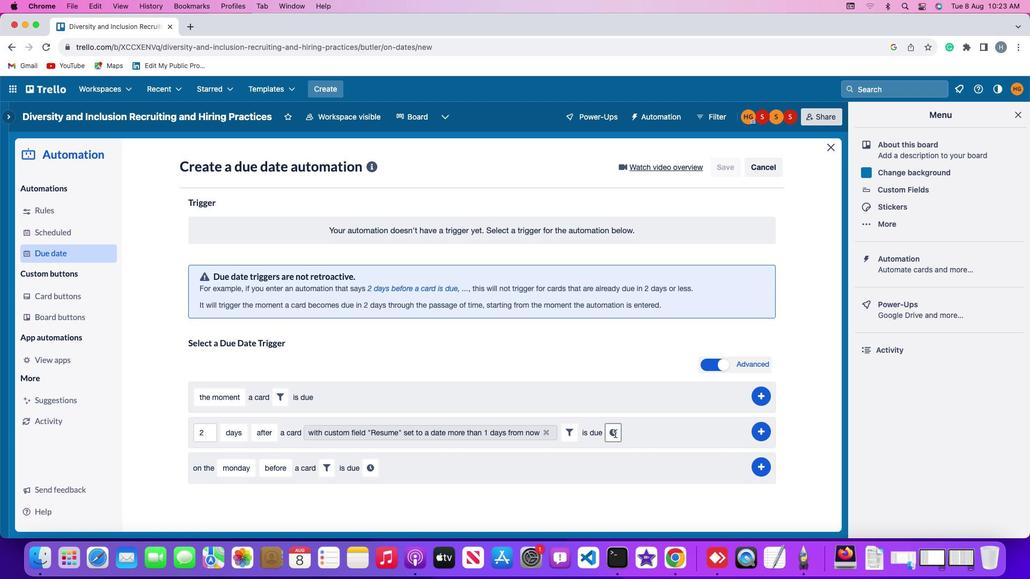 
Action: Mouse pressed left at (620, 434)
Screenshot: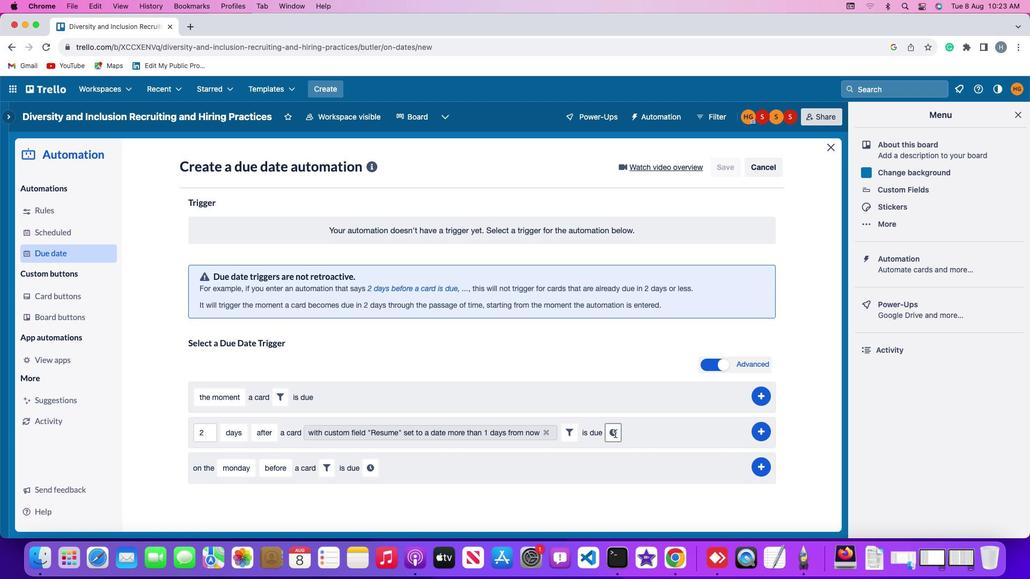 
Action: Mouse moved to (642, 434)
Screenshot: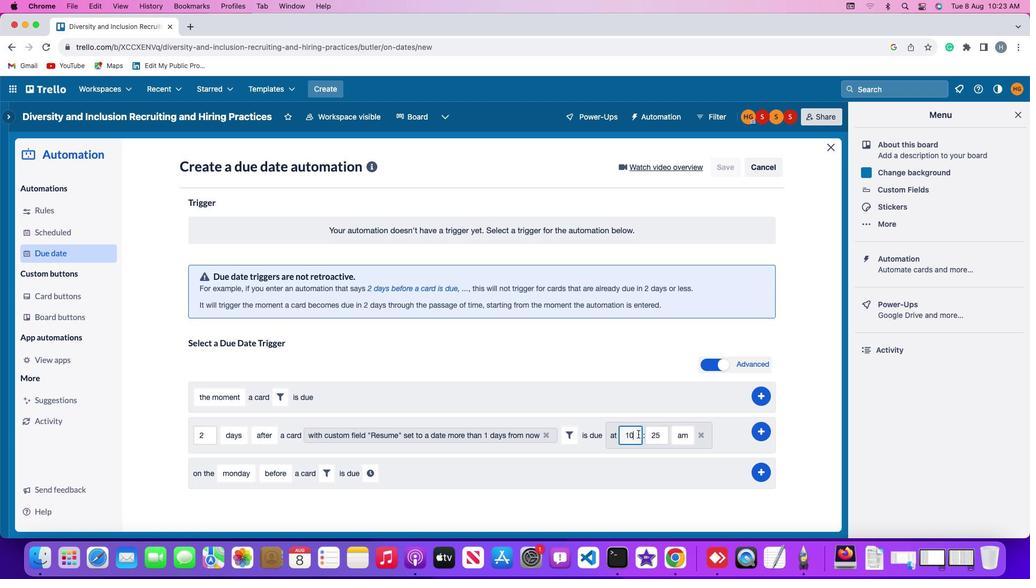 
Action: Mouse pressed left at (642, 434)
Screenshot: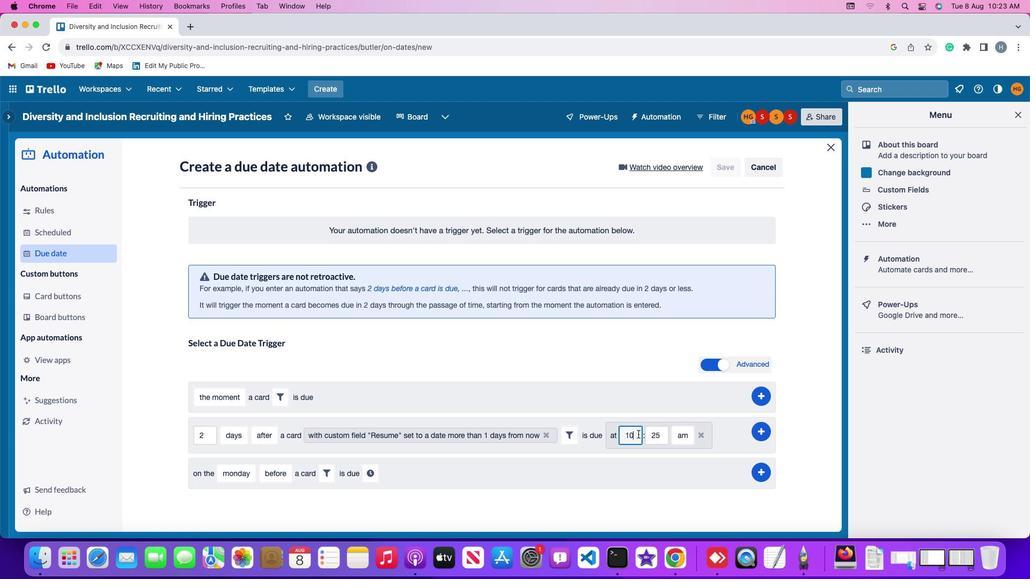 
Action: Key pressed Key.backspaceKey.backspace
Screenshot: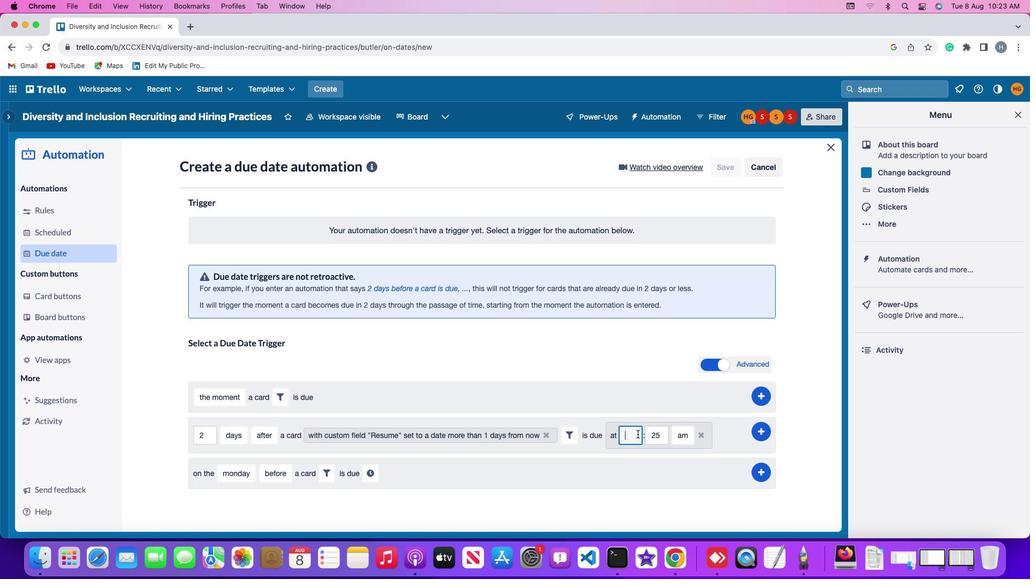 
Action: Mouse moved to (642, 434)
Screenshot: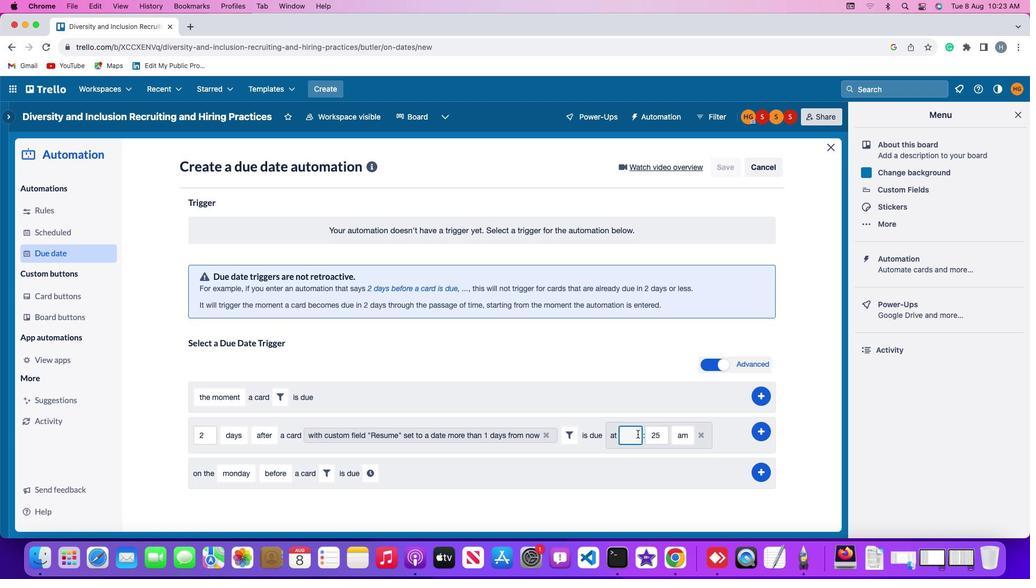 
Action: Key pressed '1''1'
Screenshot: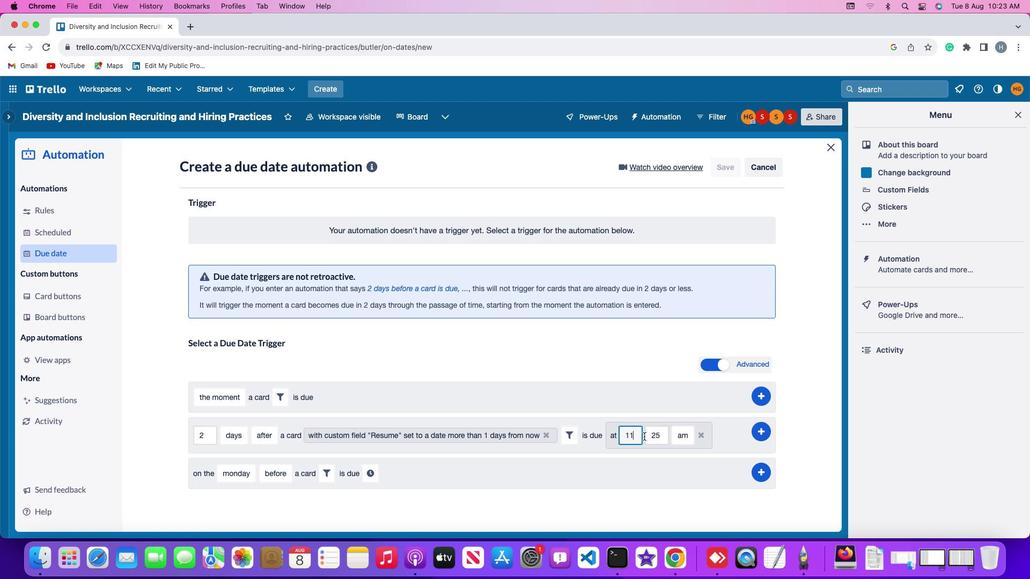 
Action: Mouse moved to (667, 435)
Screenshot: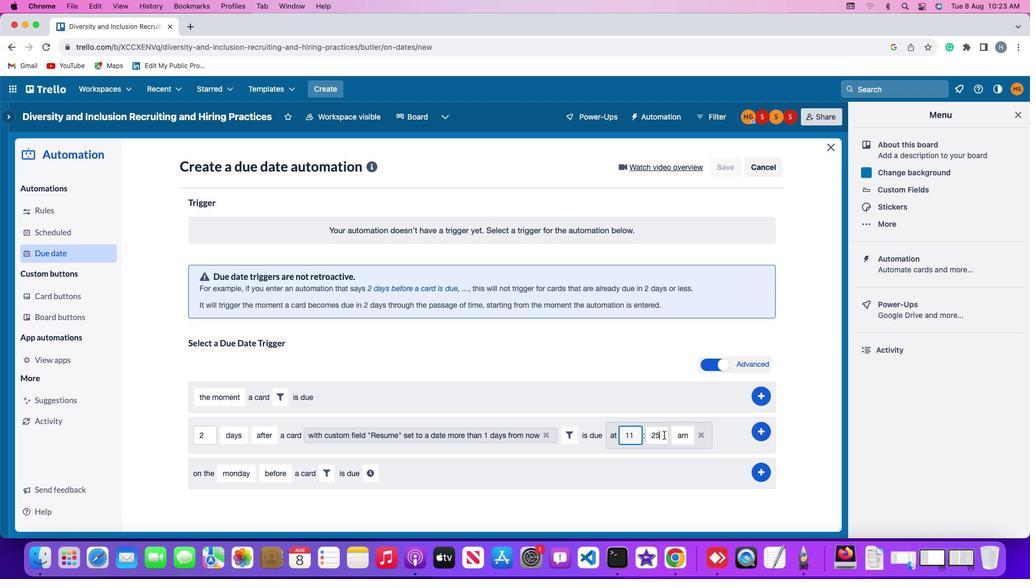 
Action: Mouse pressed left at (667, 435)
Screenshot: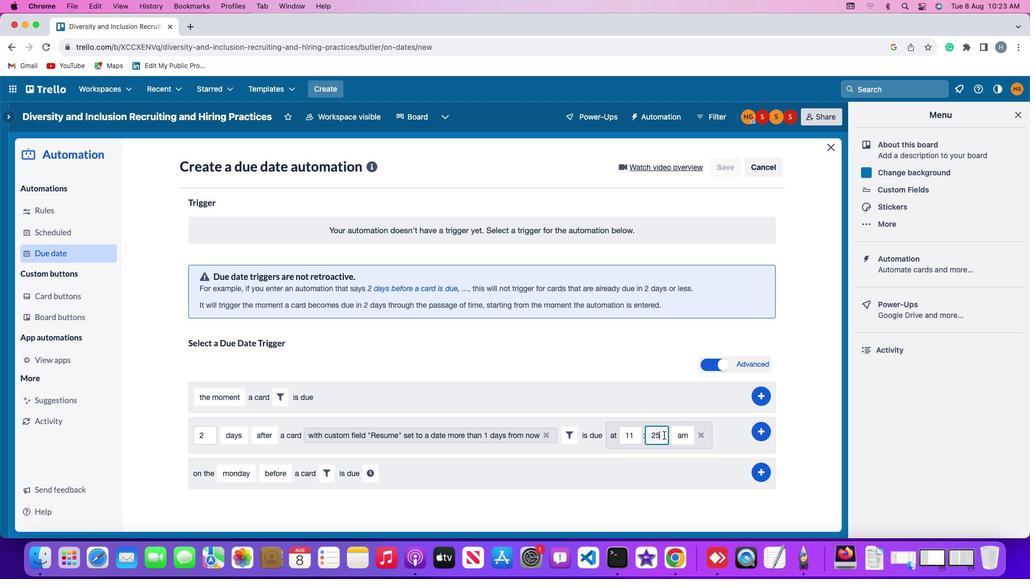 
Action: Mouse moved to (668, 435)
Screenshot: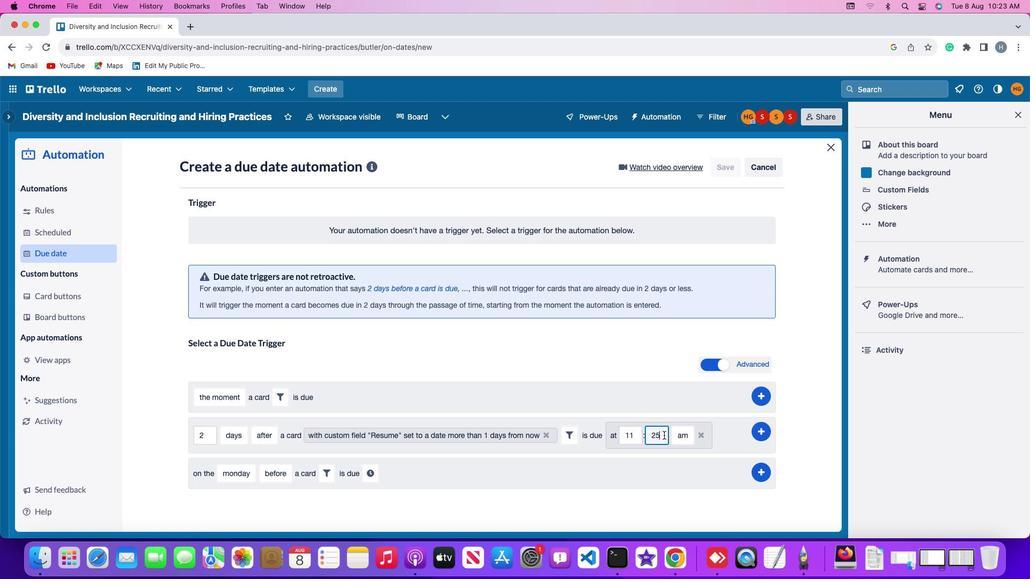 
Action: Key pressed Key.backspaceKey.backspace'0''0'
Screenshot: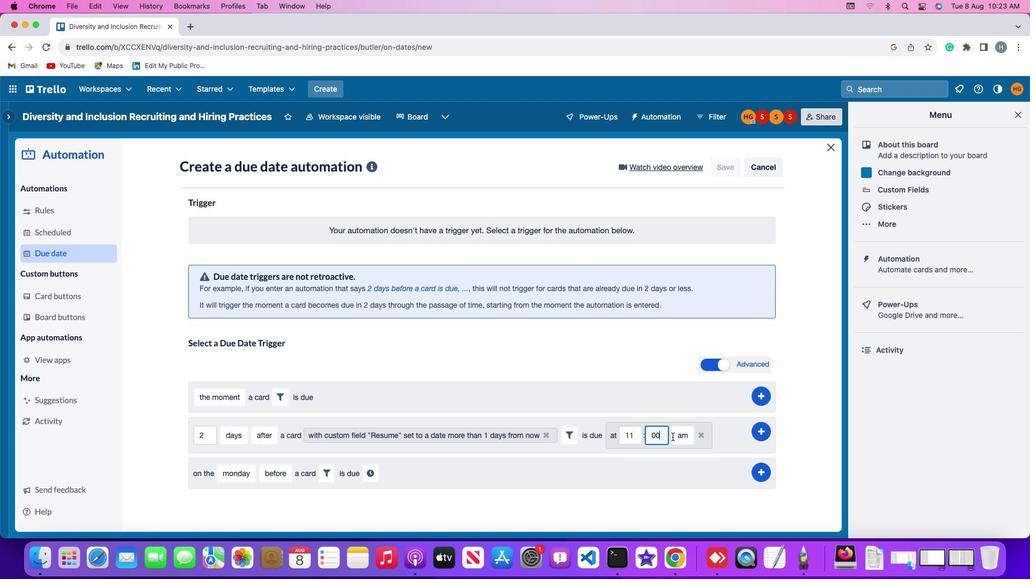 
Action: Mouse moved to (686, 437)
Screenshot: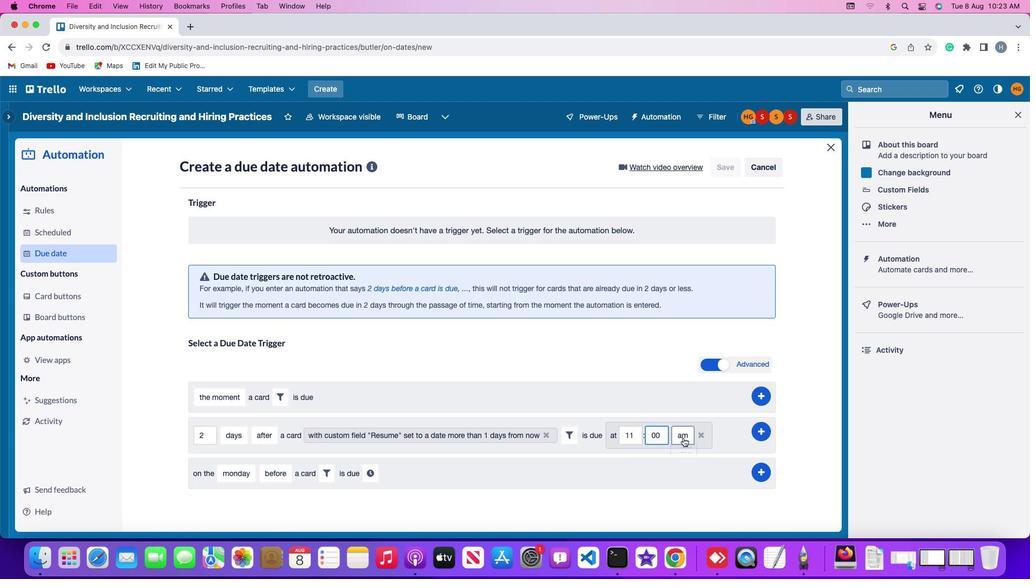 
Action: Mouse pressed left at (686, 437)
Screenshot: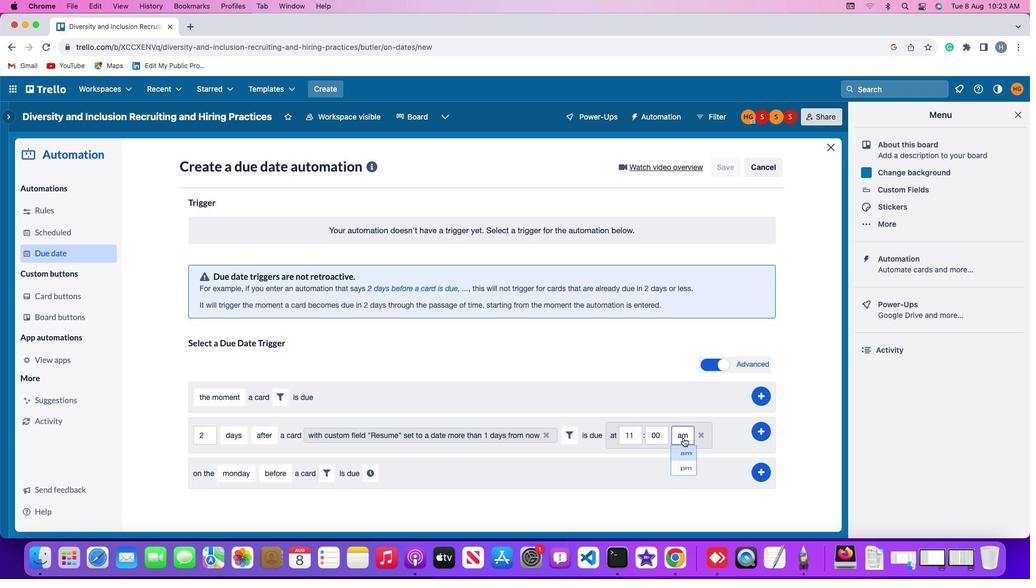 
Action: Mouse moved to (690, 453)
Screenshot: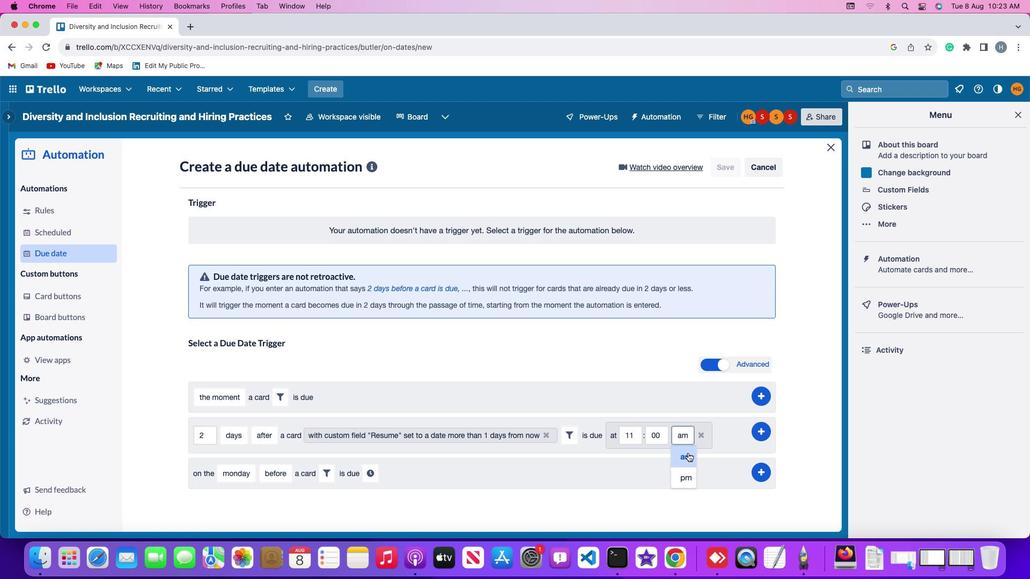 
Action: Mouse pressed left at (690, 453)
Screenshot: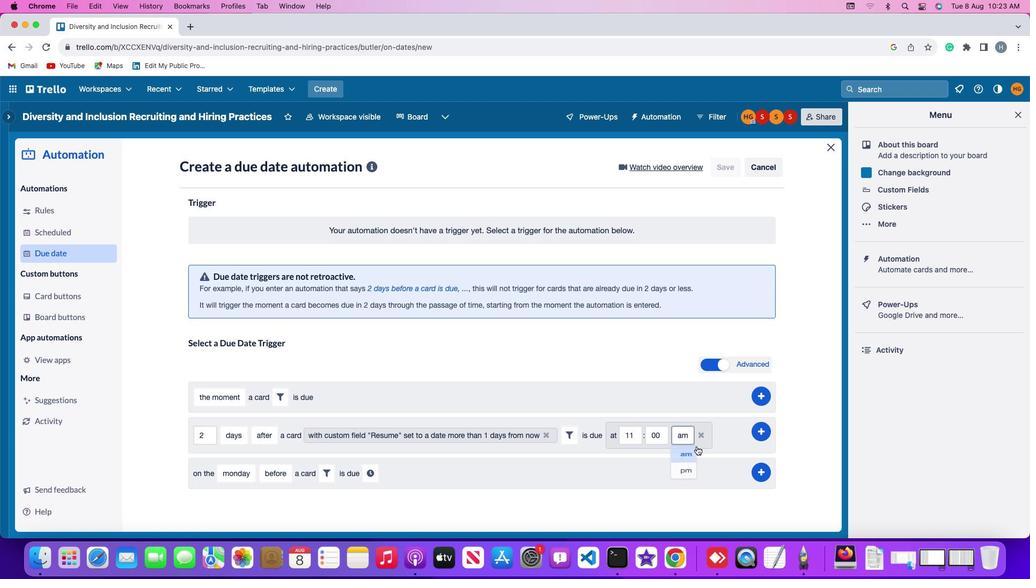 
Action: Mouse moved to (767, 427)
Screenshot: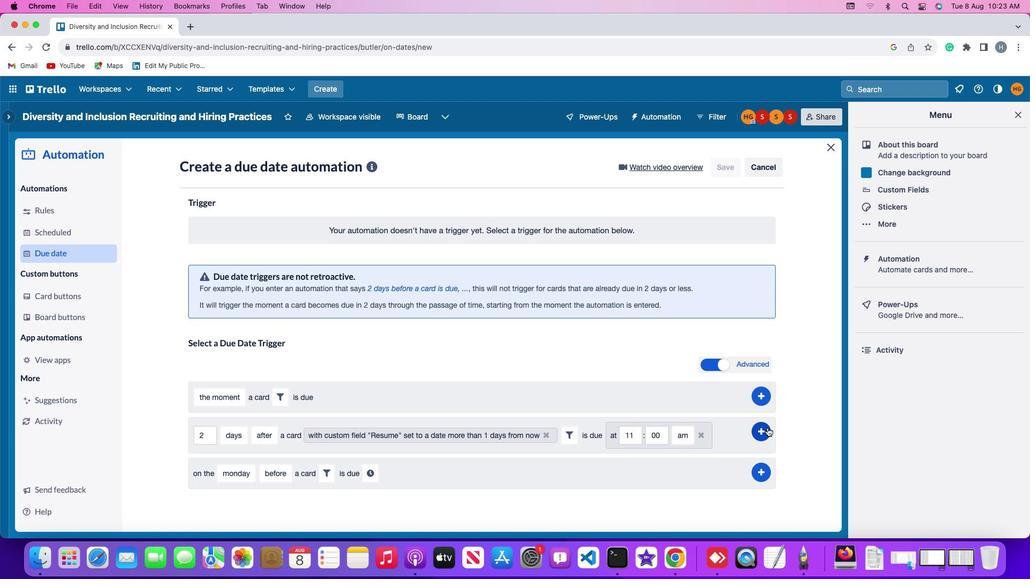 
Action: Mouse pressed left at (767, 427)
Screenshot: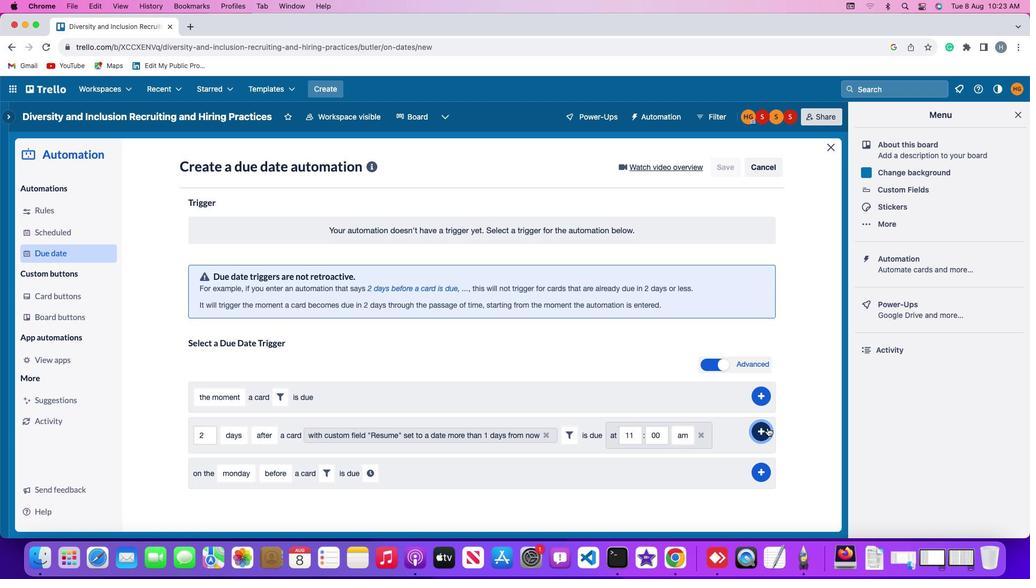 
Action: Mouse moved to (805, 340)
Screenshot: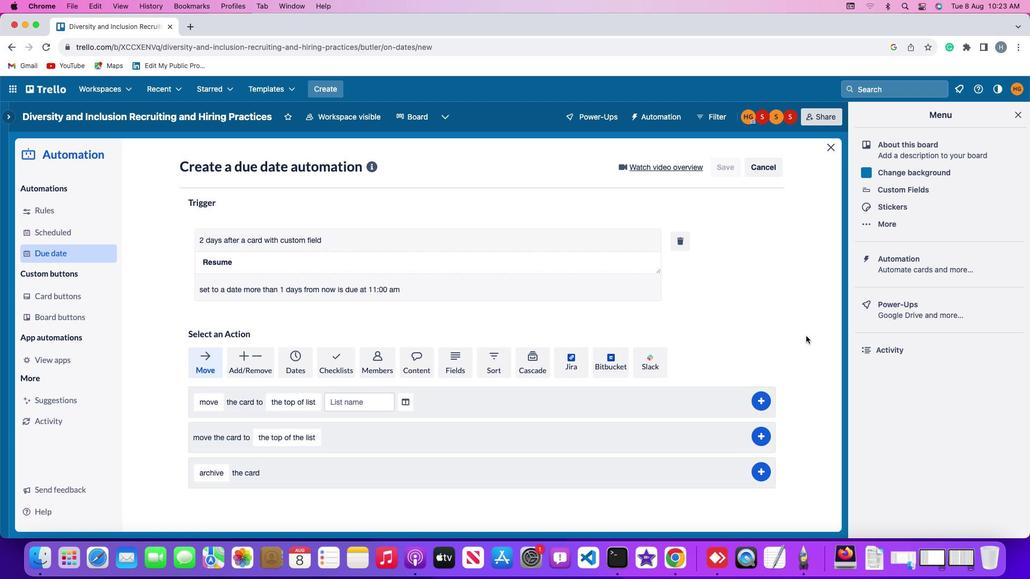 
